 Task: Create new contact,   with mail id: 'Natalie_Doe@metmuseum.org', first name: 'Natalie', Last name: 'Doe', Job Title: Financial Controller, Phone number (408) 555-9012. Change life cycle stage to  'Lead' and lead status to 'New'. Add new company to the associated contact: www.ietl.in
 and type: Reseller. Logged in from softage.3@softage.net
Action: Mouse moved to (73, 68)
Screenshot: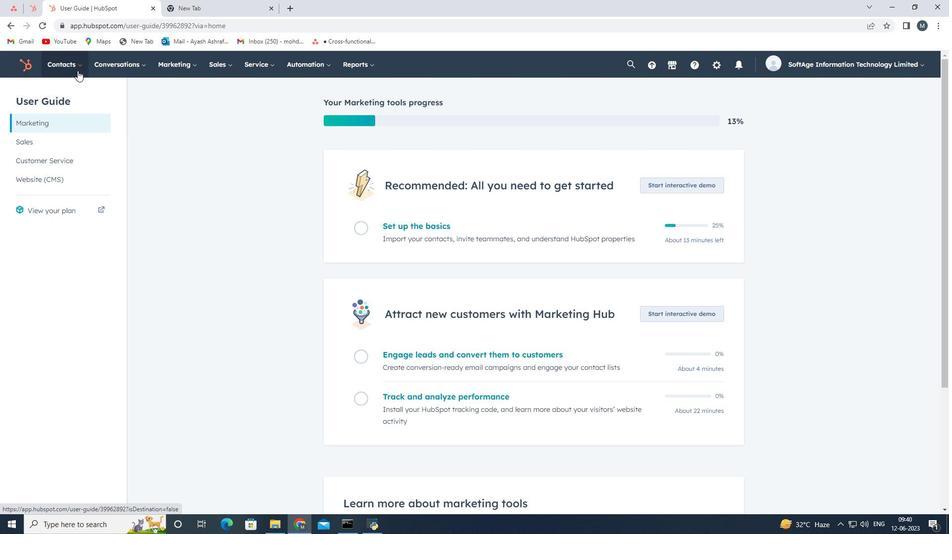 
Action: Mouse pressed left at (73, 68)
Screenshot: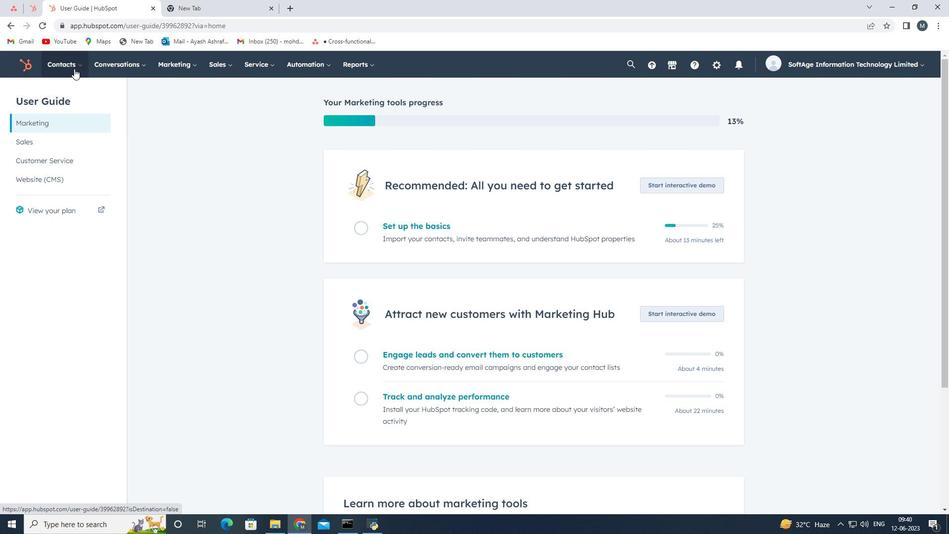 
Action: Mouse moved to (76, 94)
Screenshot: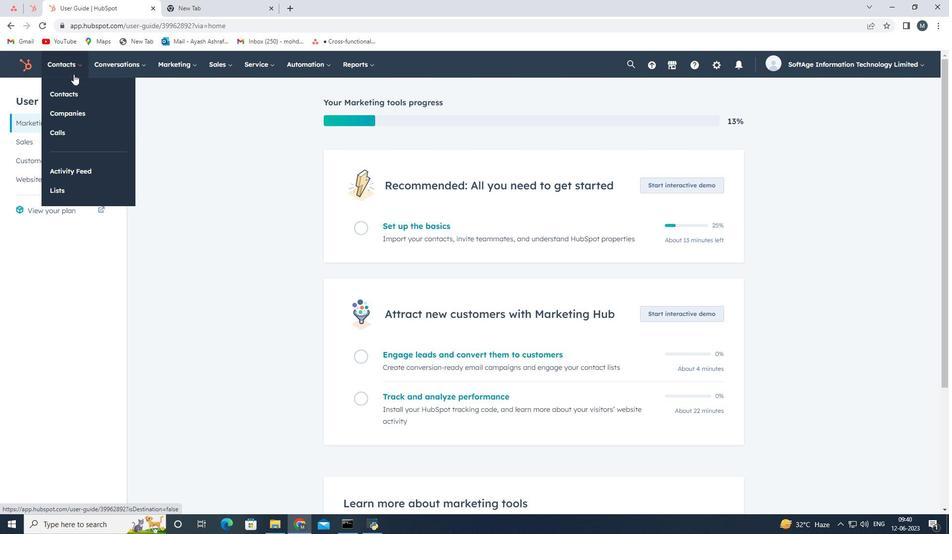 
Action: Mouse pressed left at (76, 94)
Screenshot: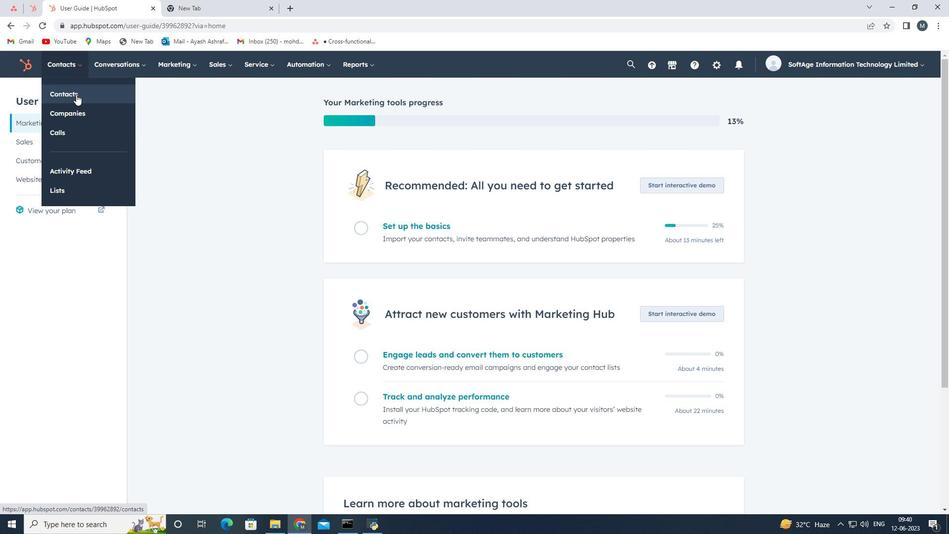 
Action: Mouse moved to (911, 102)
Screenshot: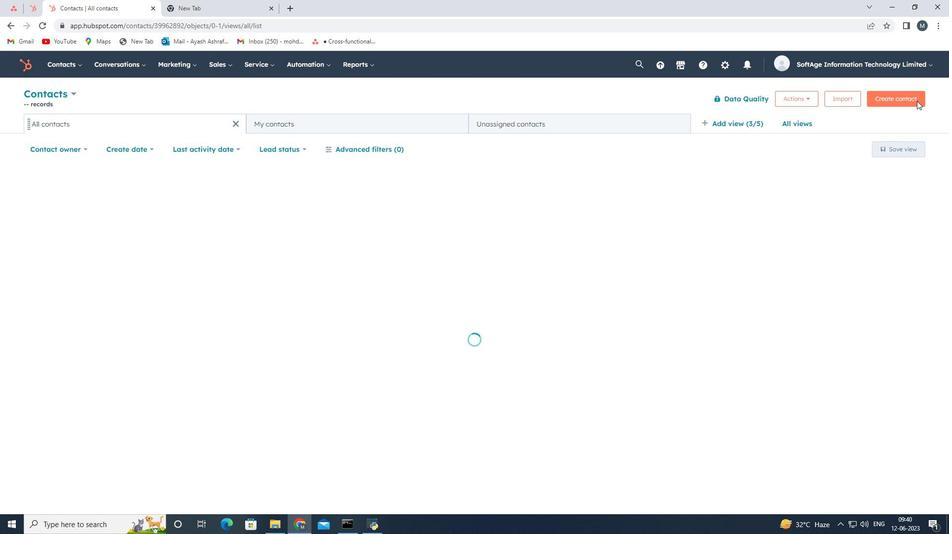 
Action: Mouse pressed left at (911, 102)
Screenshot: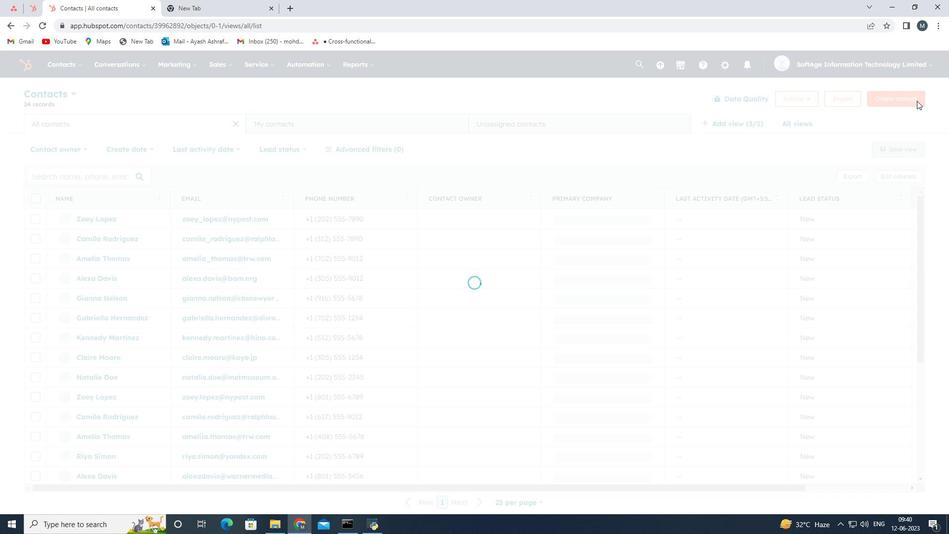 
Action: Mouse moved to (715, 148)
Screenshot: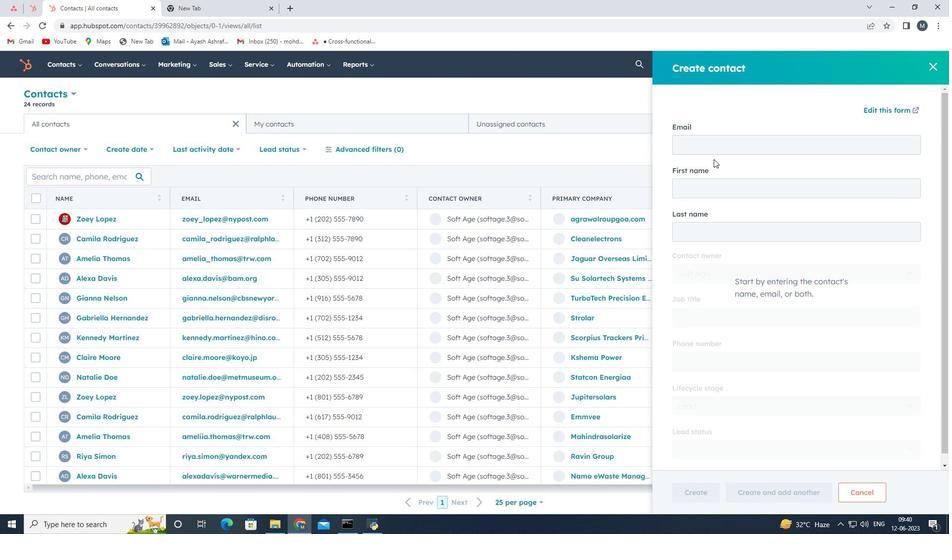 
Action: Mouse pressed left at (715, 148)
Screenshot: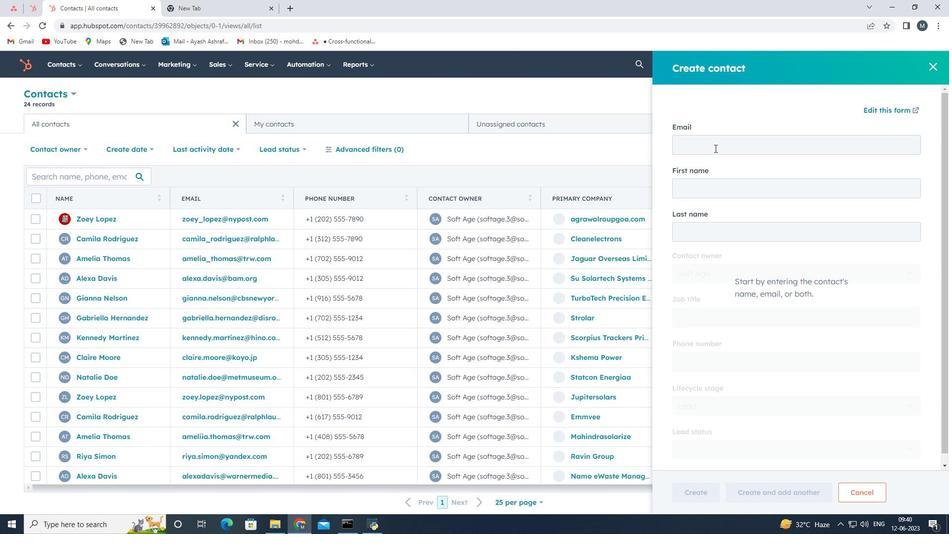 
Action: Key pressed <Key.shift>Natalie<Key.shift><Key.shift><Key.shift><Key.shift><Key.shift><Key.shift><Key.shift>_<Key.shift>Doe<Key.shift>@metmuseum.org
Screenshot: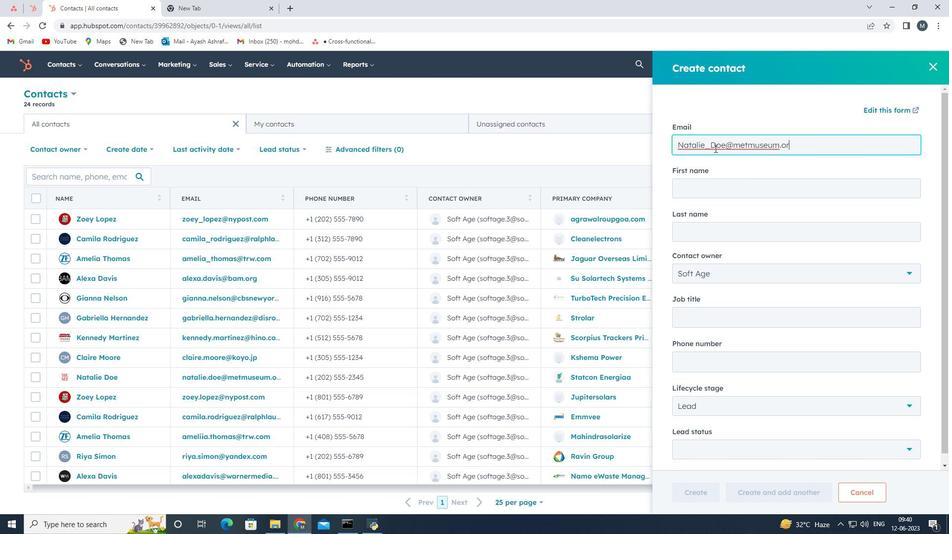 
Action: Mouse moved to (733, 189)
Screenshot: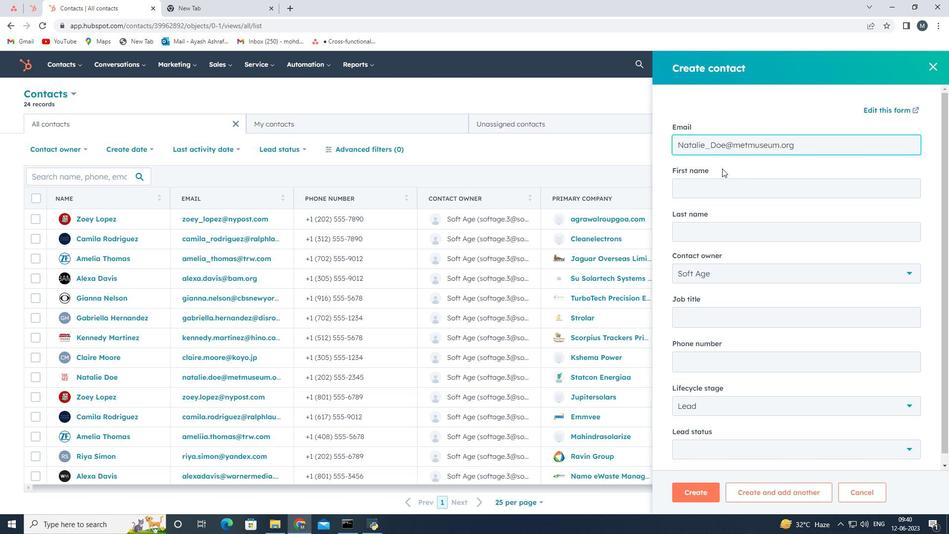 
Action: Mouse pressed left at (733, 189)
Screenshot: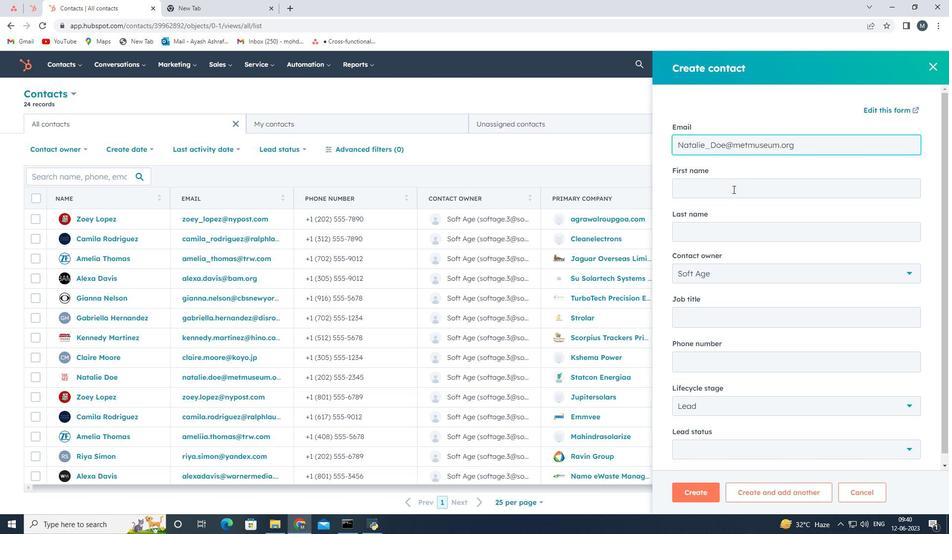 
Action: Key pressed <Key.shift><Key.shift><Key.shift><Key.shift><Key.shift><Key.shift><Key.shift><Key.shift><Key.shift><Key.shift><Key.shift>Natalie
Screenshot: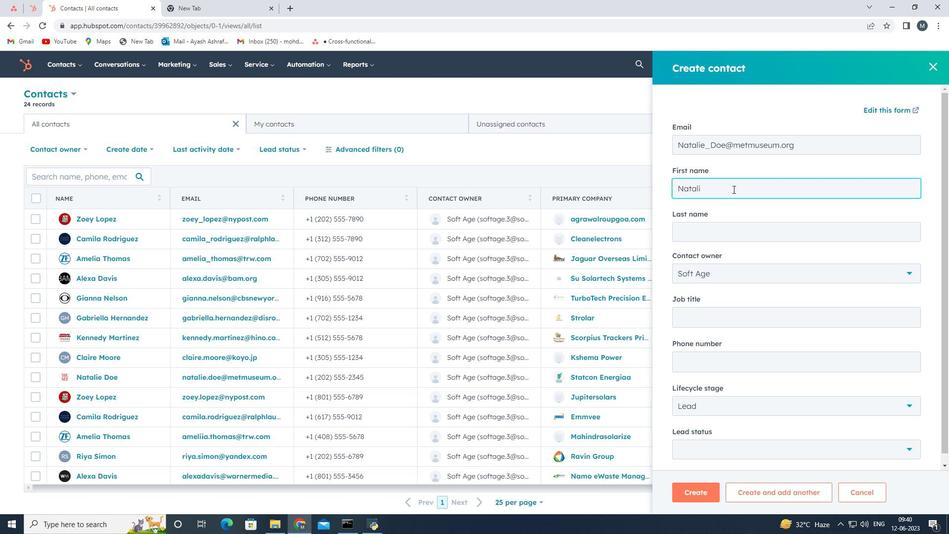 
Action: Mouse moved to (728, 234)
Screenshot: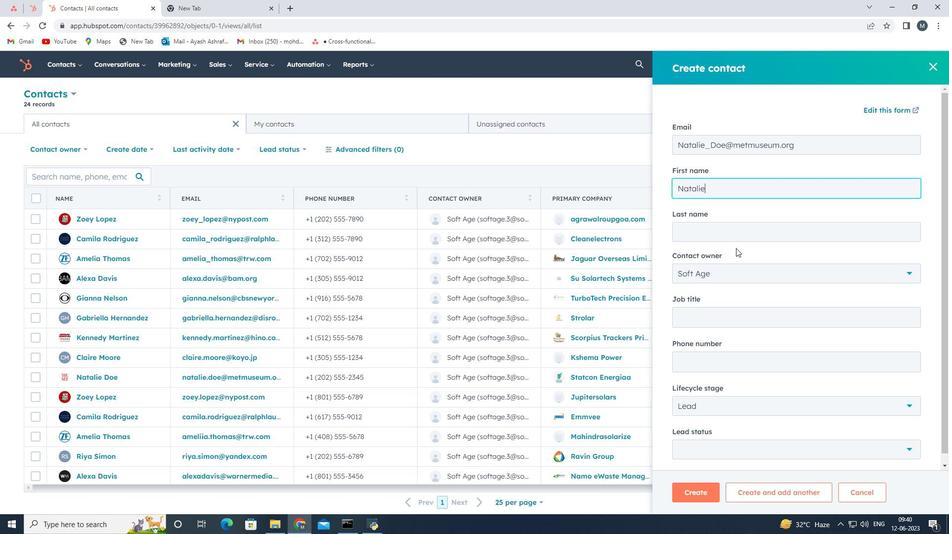 
Action: Mouse pressed left at (728, 234)
Screenshot: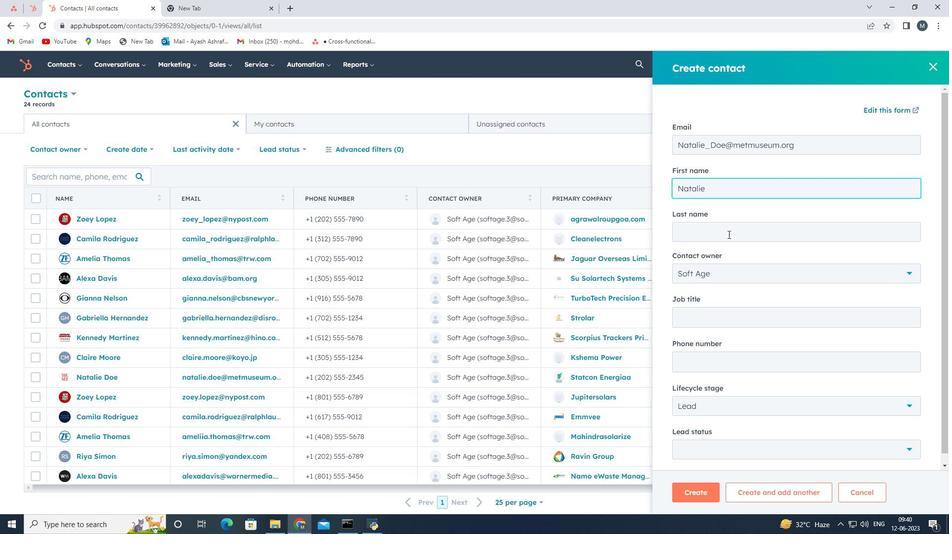 
Action: Key pressed <Key.shift>Doe
Screenshot: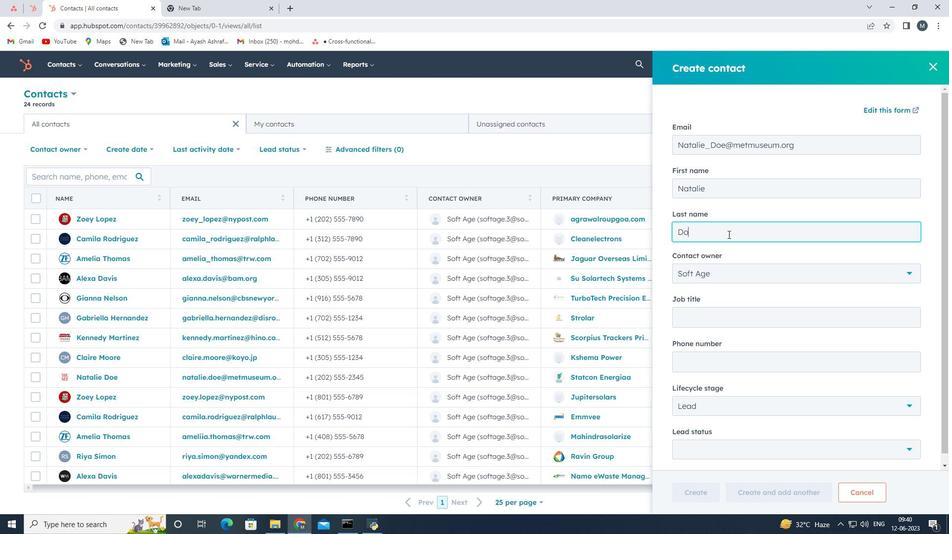 
Action: Mouse scrolled (728, 233) with delta (0, 0)
Screenshot: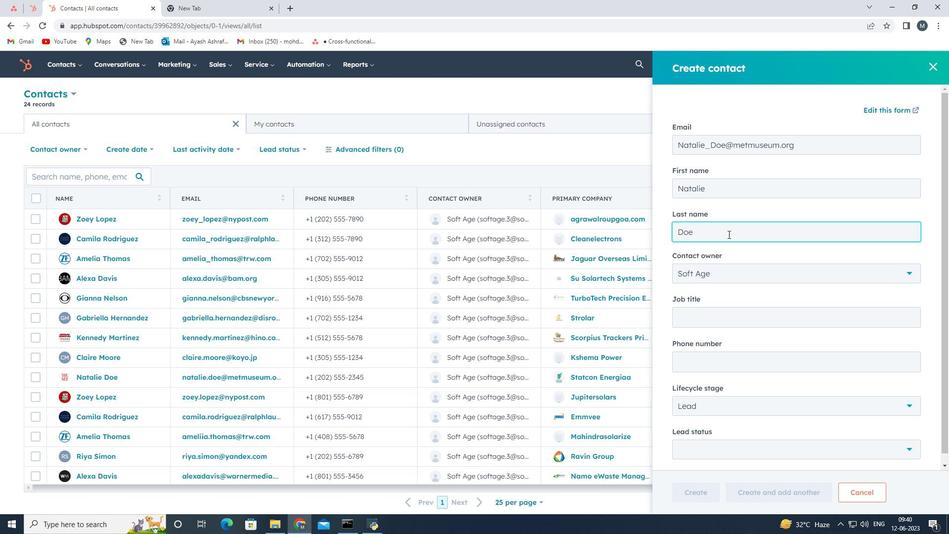 
Action: Mouse moved to (715, 307)
Screenshot: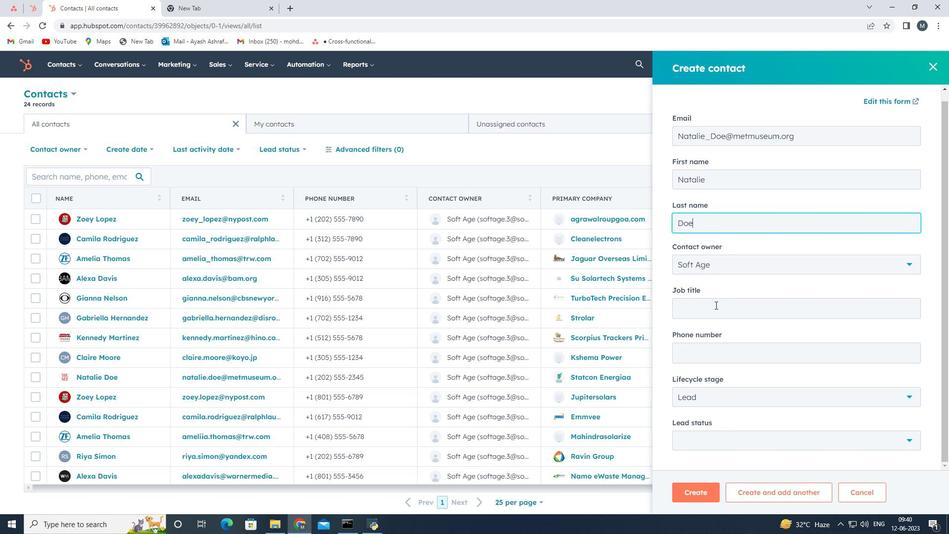 
Action: Mouse pressed left at (715, 307)
Screenshot: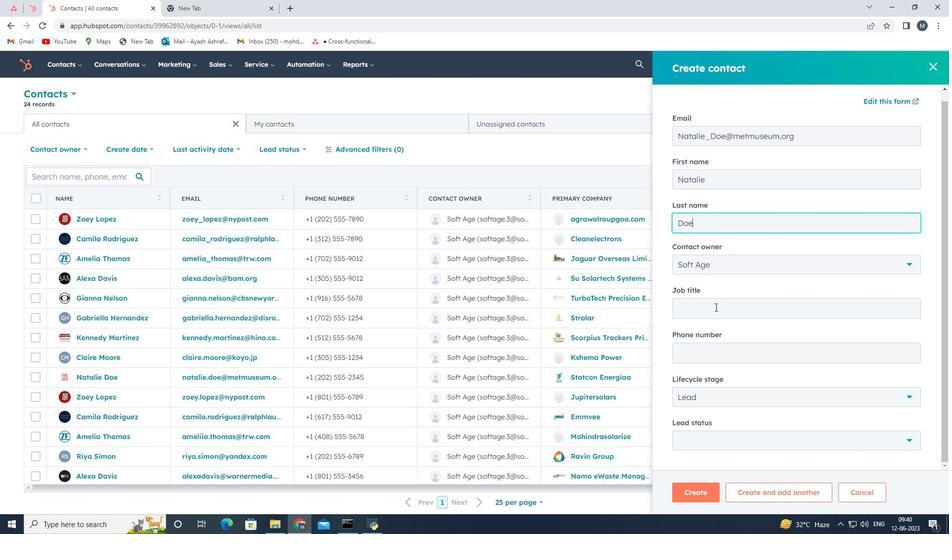 
Action: Key pressed <Key.shift>Financial<Key.space><Key.shift>Controll
Screenshot: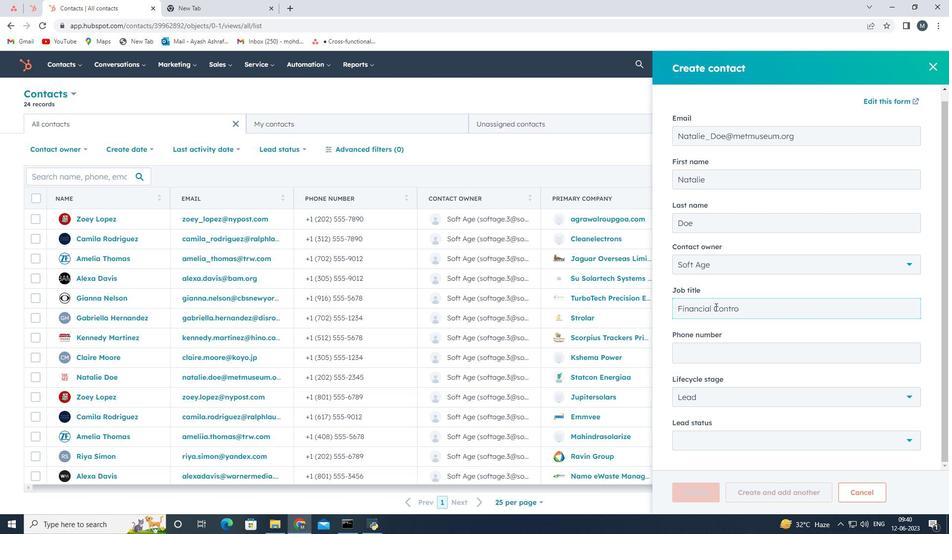 
Action: Mouse moved to (715, 307)
Screenshot: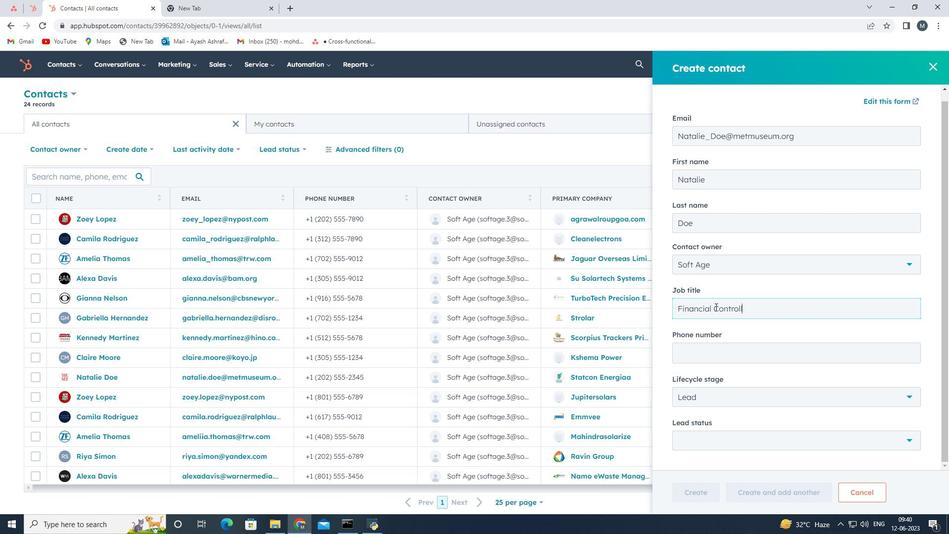 
Action: Key pressed er
Screenshot: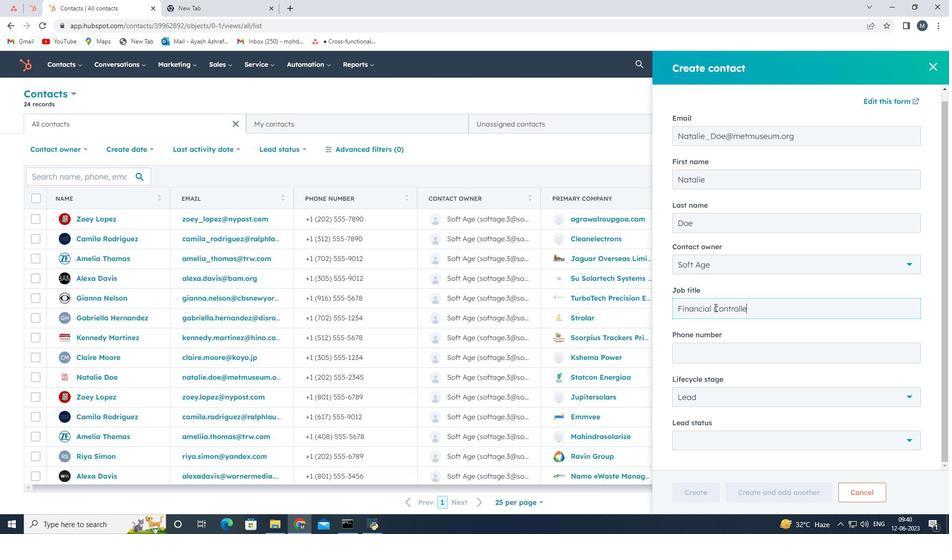 
Action: Mouse moved to (709, 318)
Screenshot: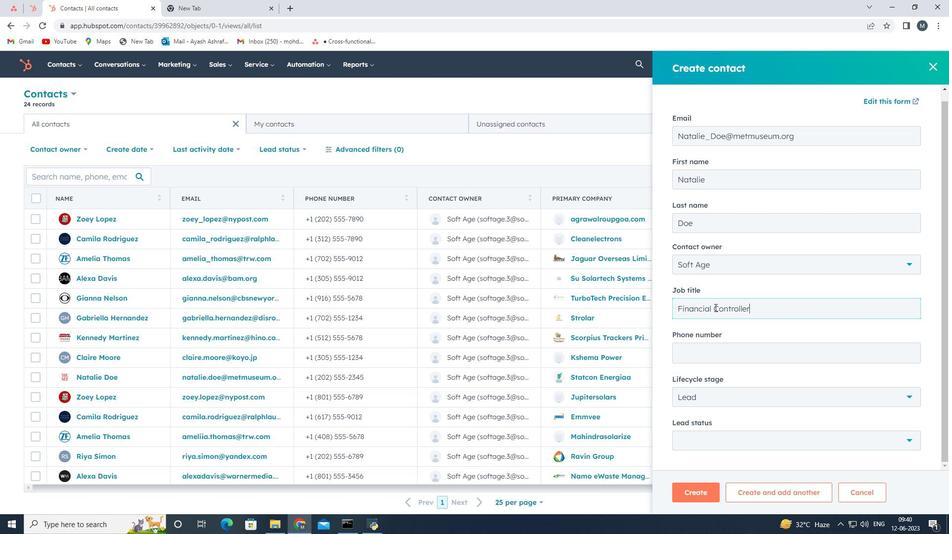 
Action: Mouse scrolled (709, 317) with delta (0, 0)
Screenshot: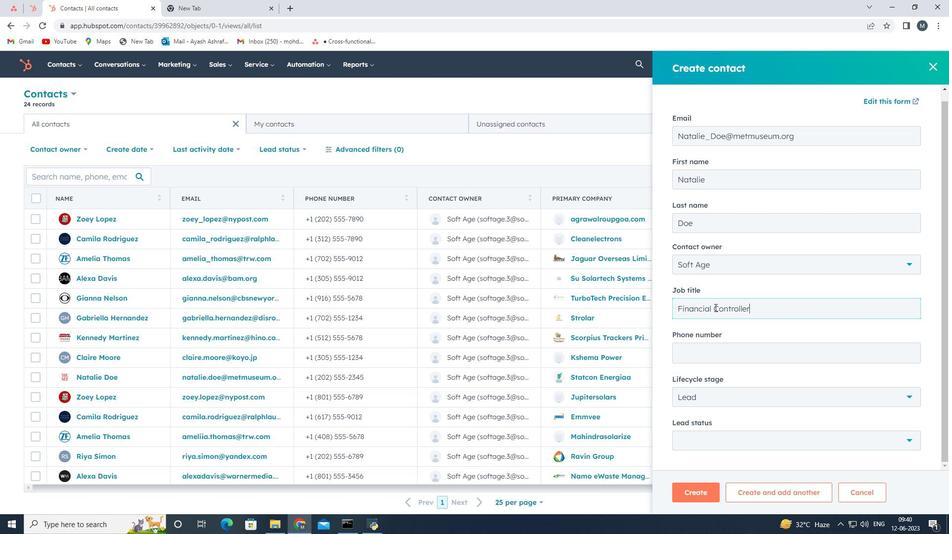 
Action: Mouse moved to (701, 350)
Screenshot: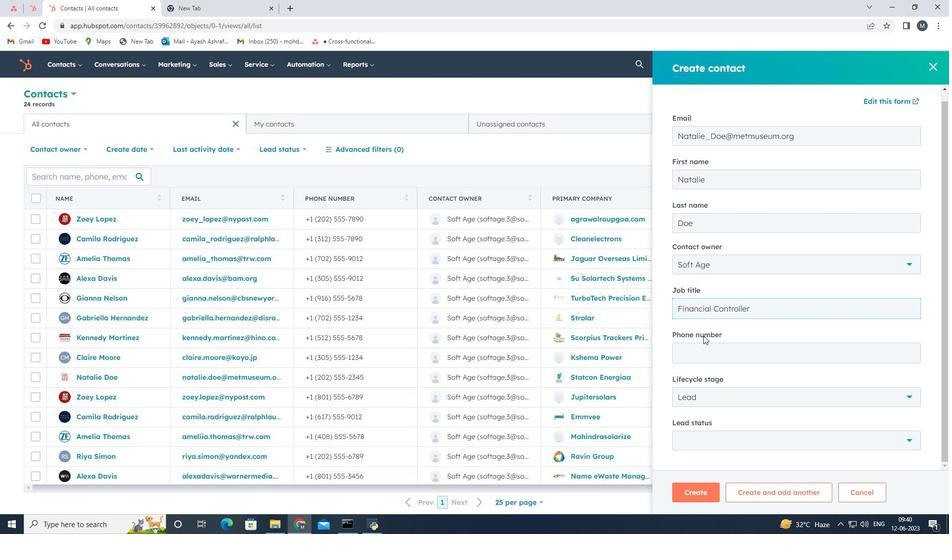
Action: Mouse pressed left at (701, 350)
Screenshot: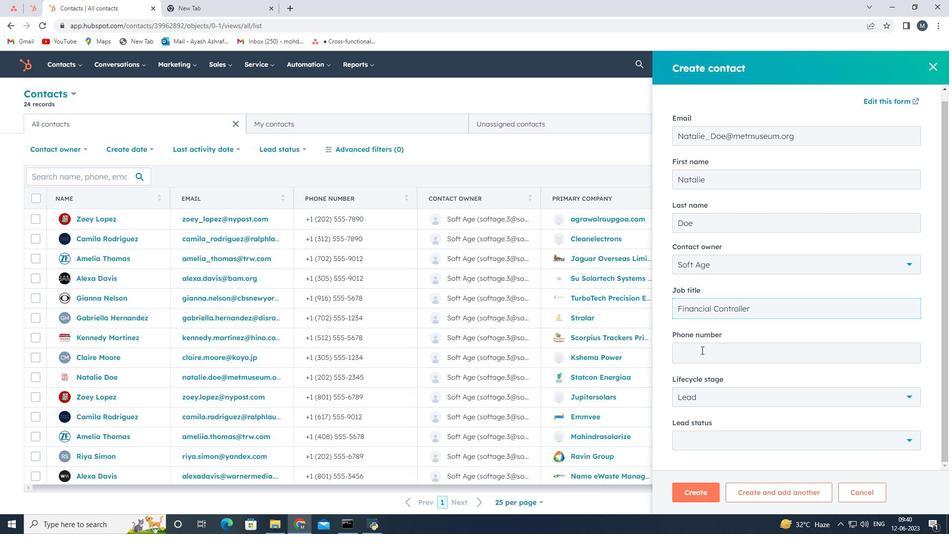 
Action: Key pressed 7<Key.backspace>4085559012
Screenshot: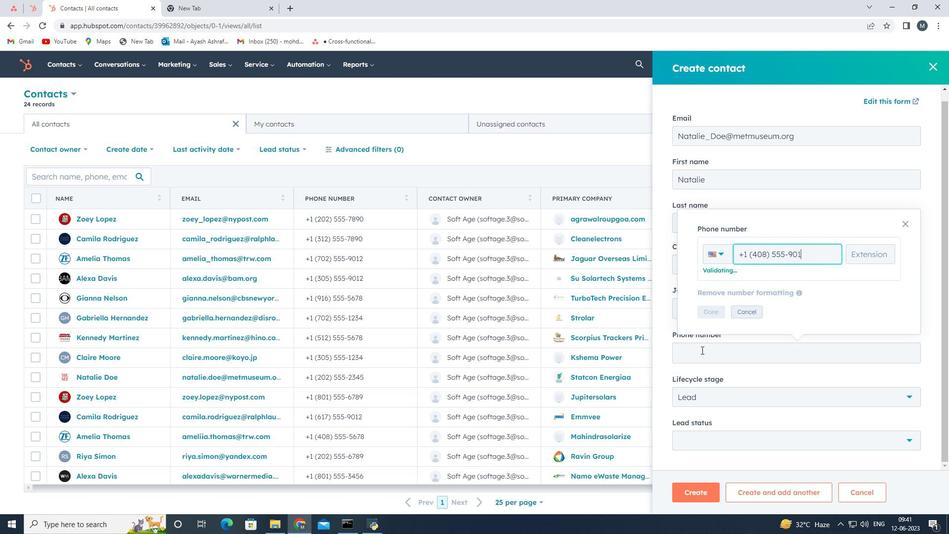 
Action: Mouse moved to (707, 313)
Screenshot: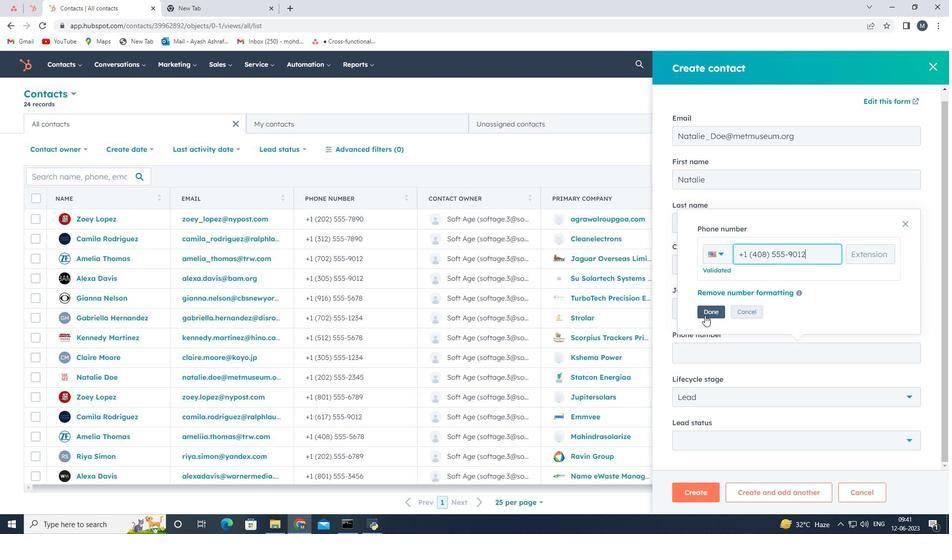 
Action: Mouse pressed left at (707, 313)
Screenshot: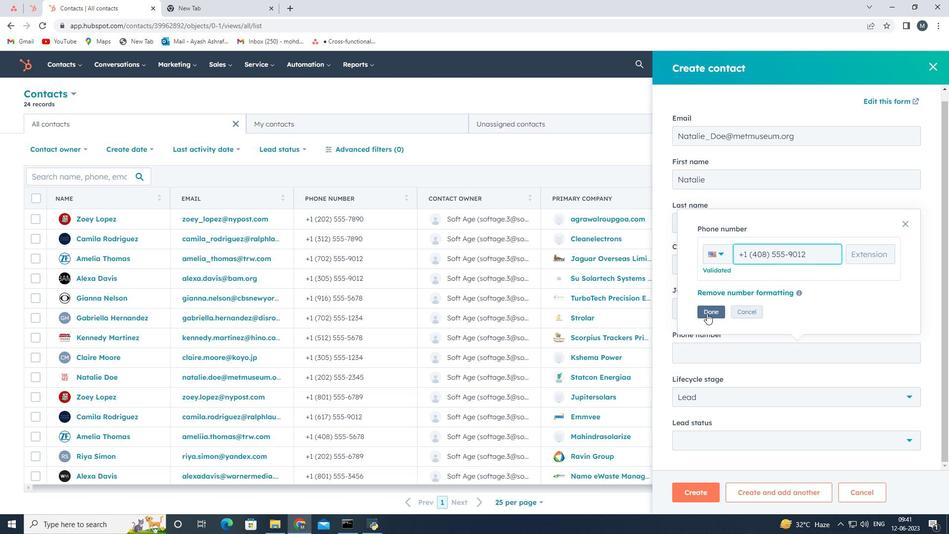 
Action: Mouse moved to (734, 396)
Screenshot: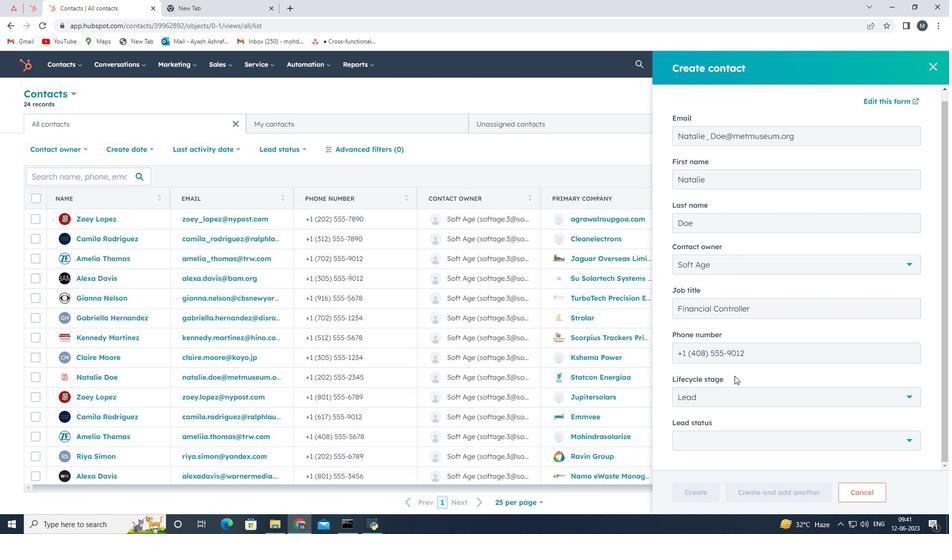 
Action: Mouse scrolled (734, 393) with delta (0, 0)
Screenshot: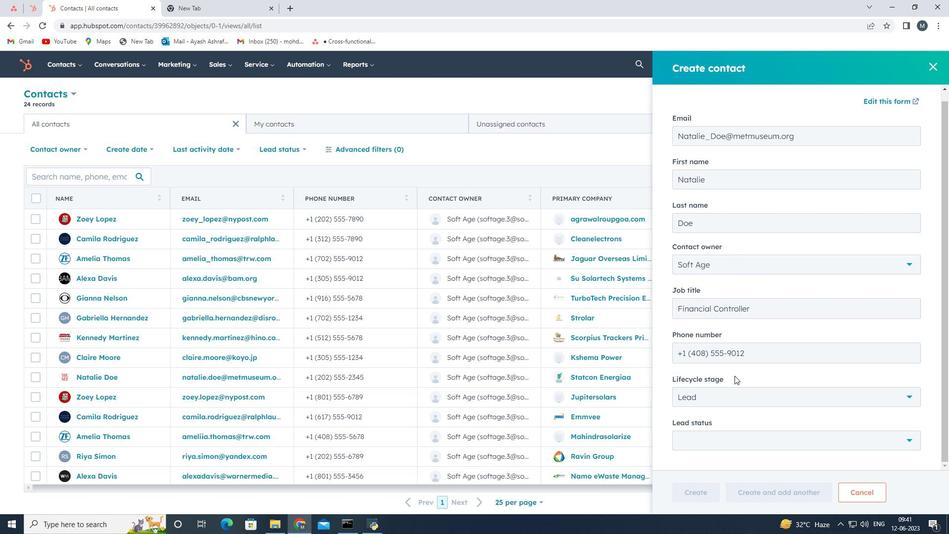
Action: Mouse moved to (734, 396)
Screenshot: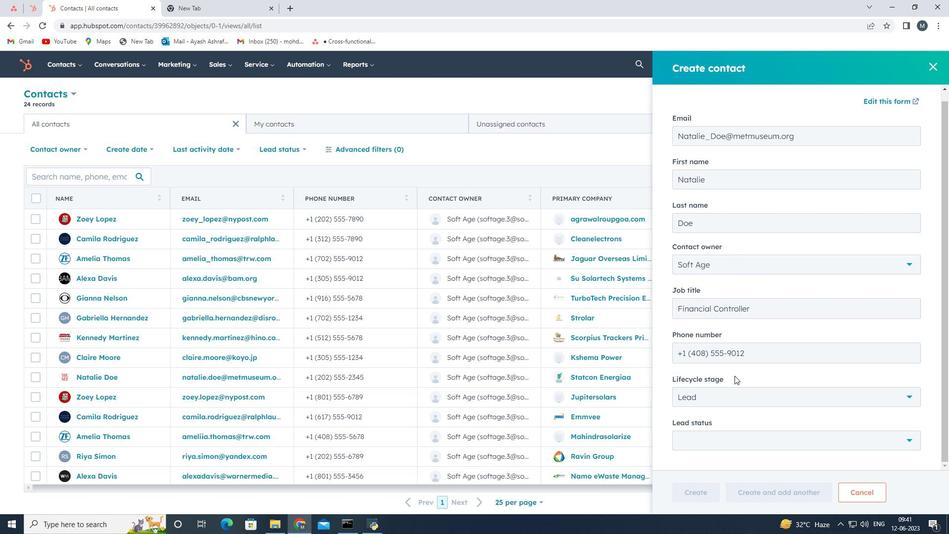 
Action: Mouse scrolled (734, 396) with delta (0, 0)
Screenshot: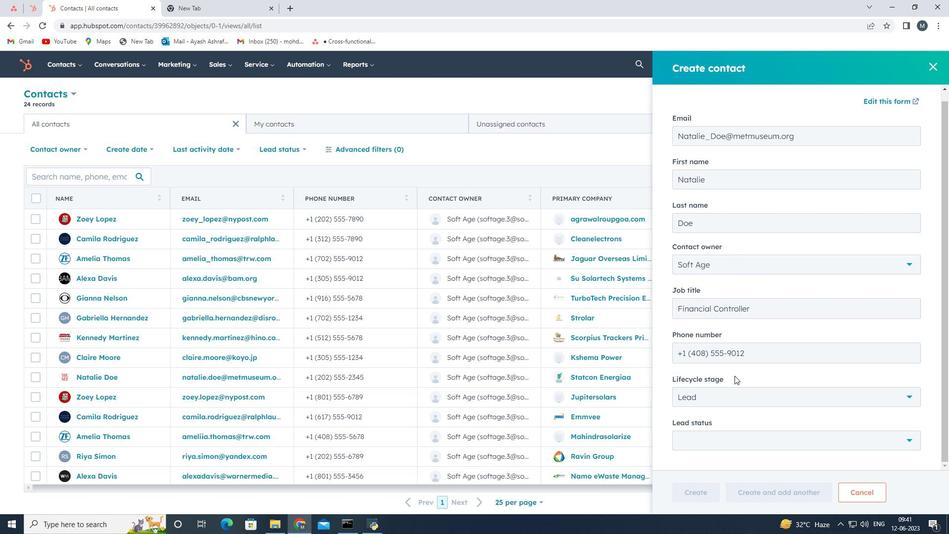 
Action: Mouse moved to (727, 398)
Screenshot: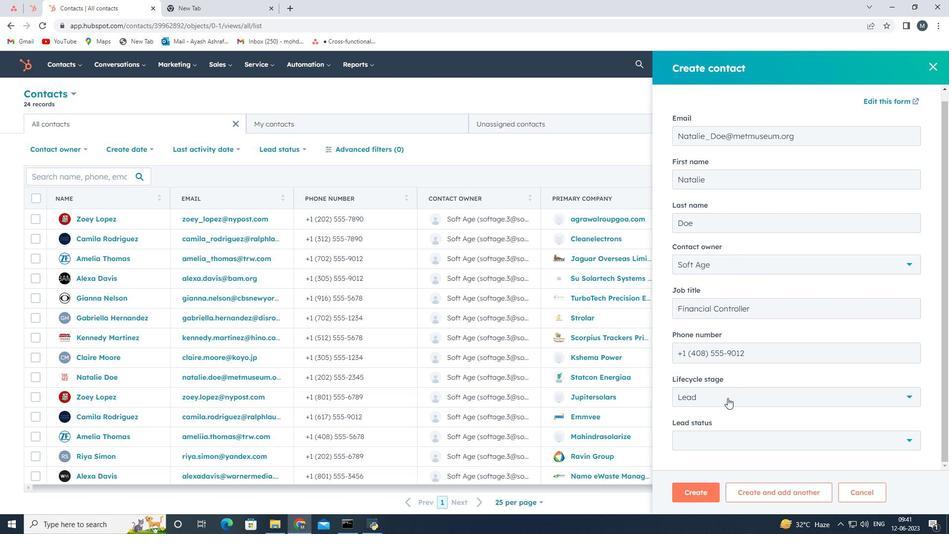 
Action: Mouse pressed left at (727, 398)
Screenshot: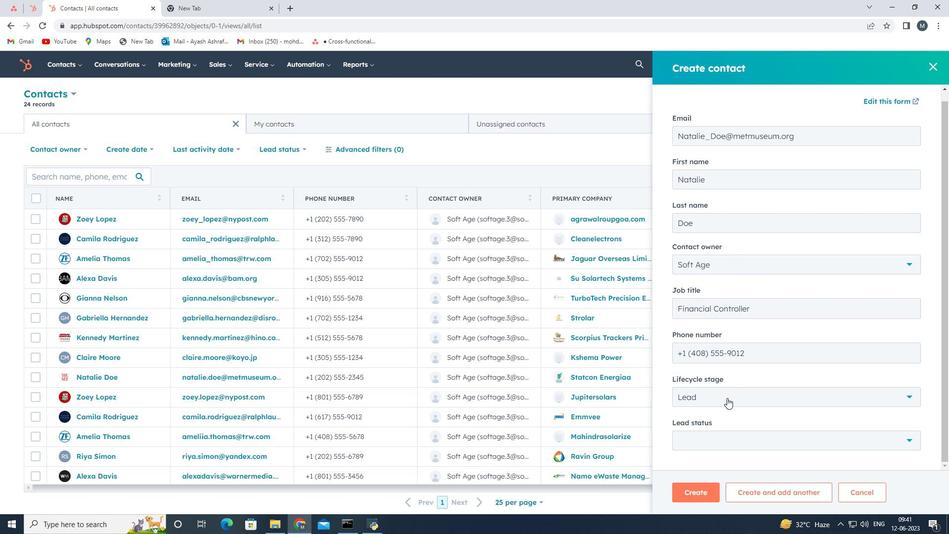 
Action: Mouse moved to (697, 305)
Screenshot: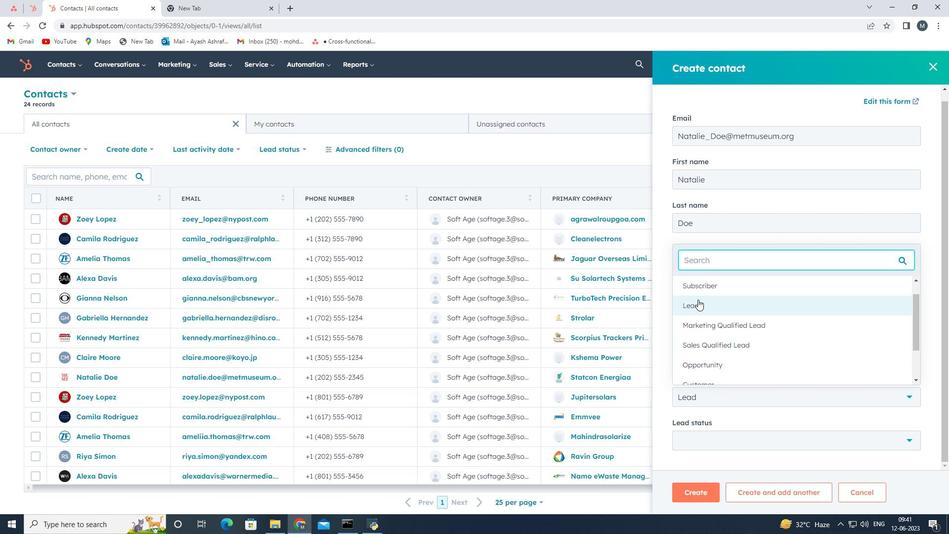 
Action: Mouse pressed left at (697, 305)
Screenshot: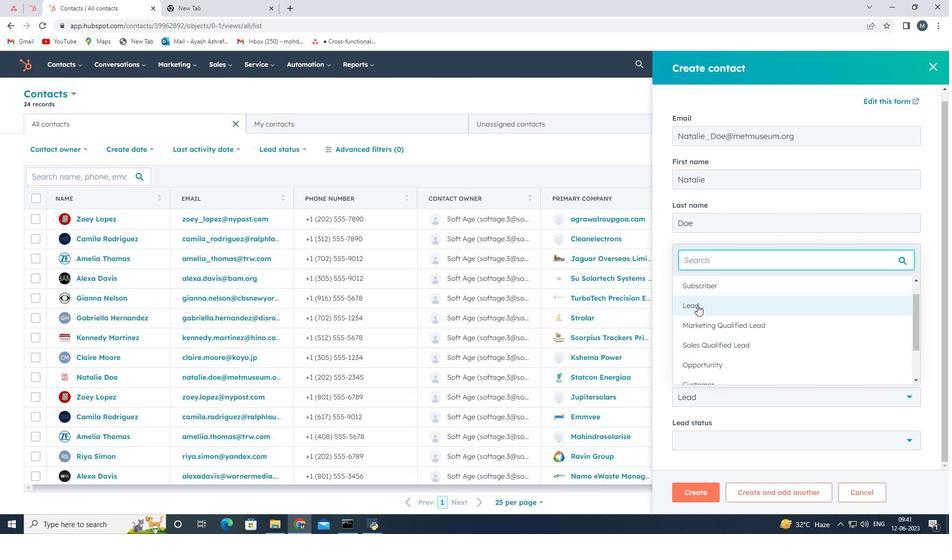 
Action: Mouse moved to (726, 440)
Screenshot: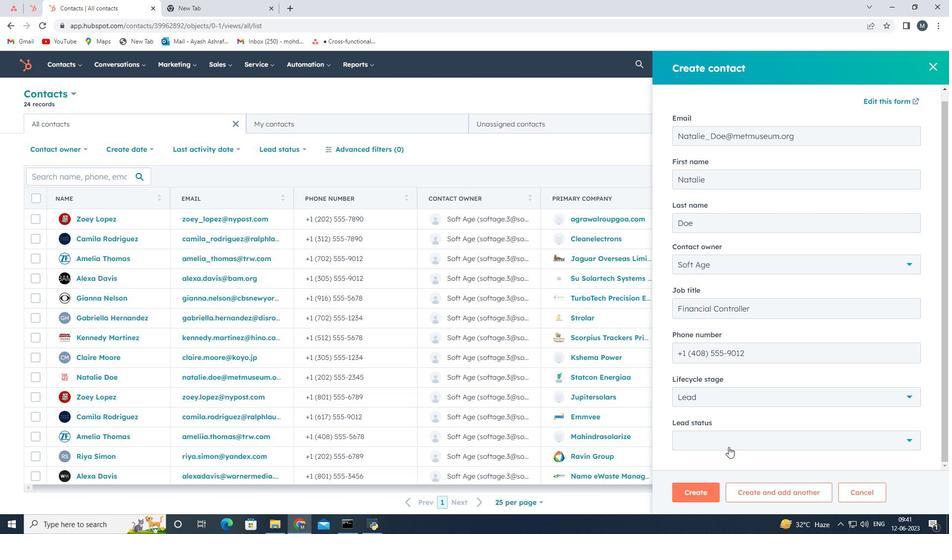 
Action: Mouse pressed left at (726, 440)
Screenshot: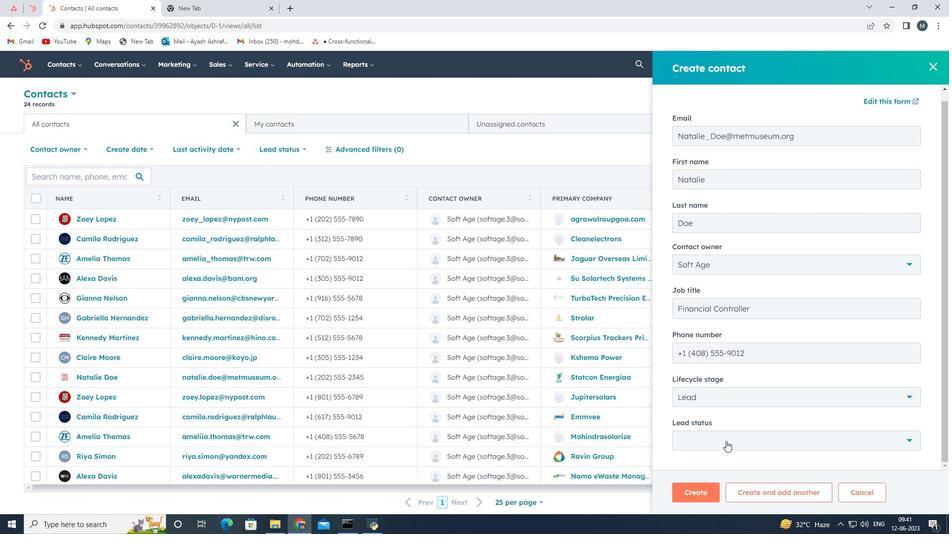 
Action: Mouse moved to (703, 350)
Screenshot: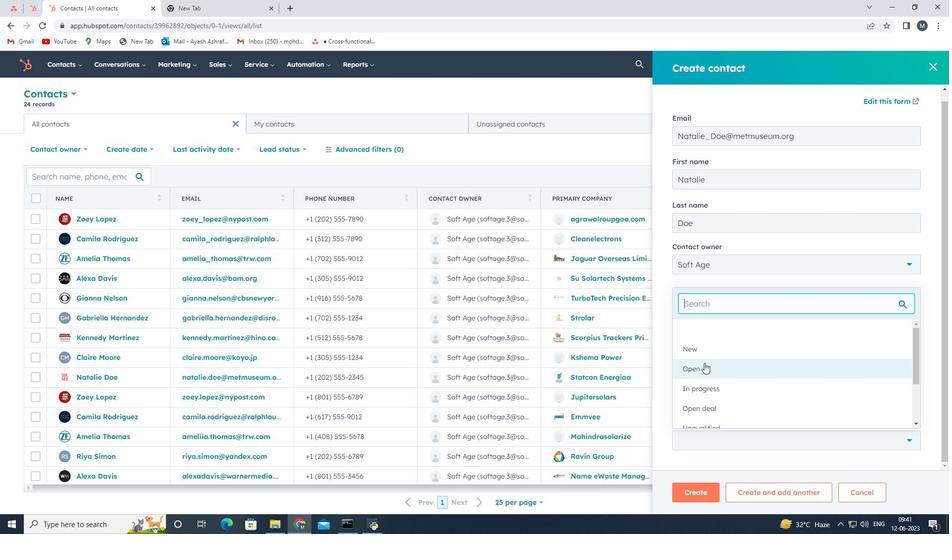 
Action: Mouse pressed left at (703, 350)
Screenshot: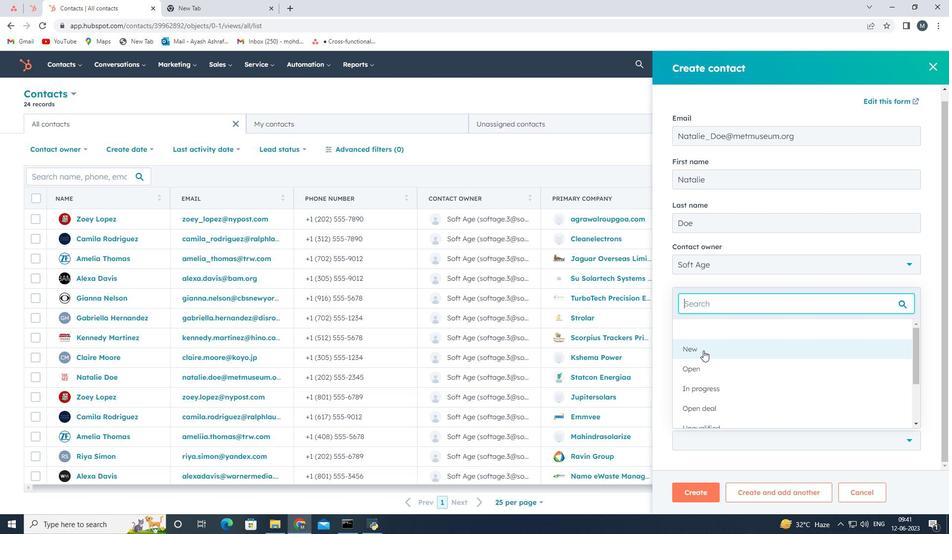 
Action: Mouse moved to (701, 496)
Screenshot: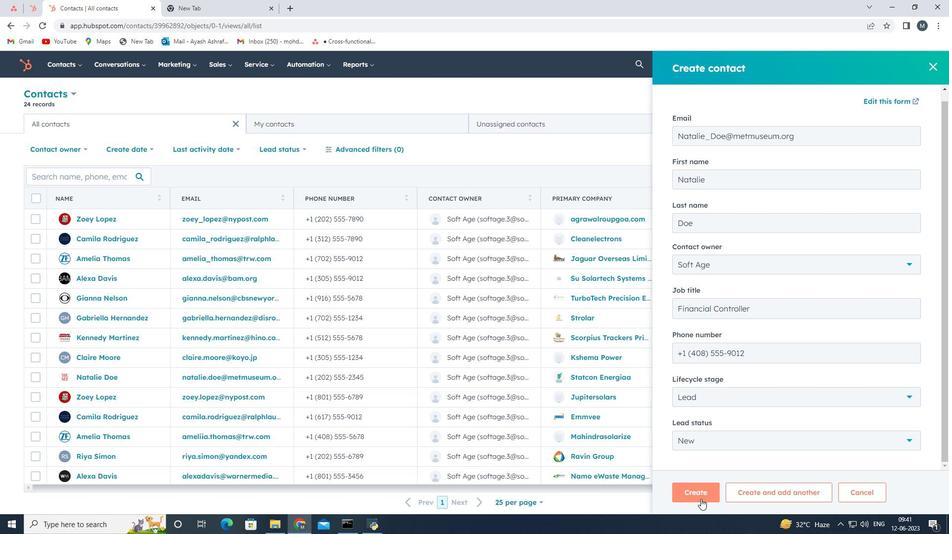 
Action: Mouse pressed left at (701, 496)
Screenshot: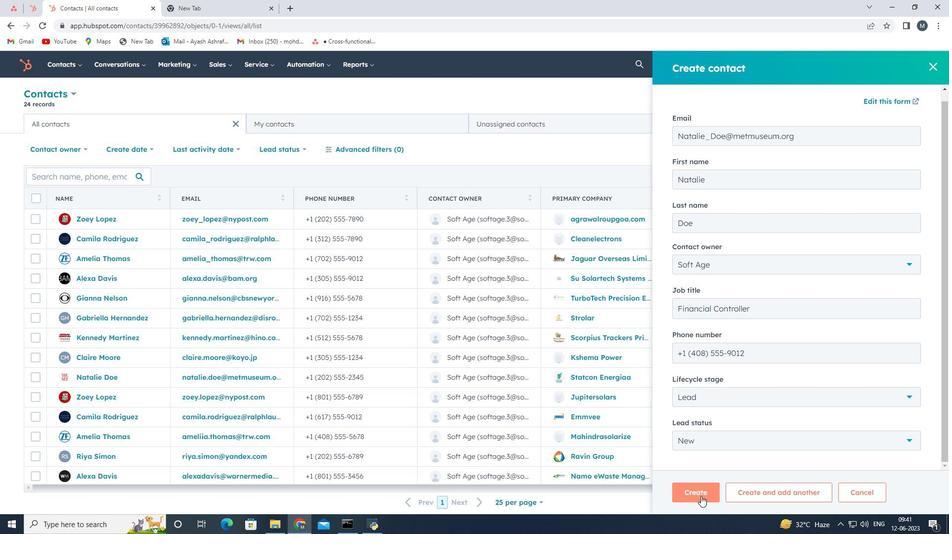 
Action: Mouse moved to (662, 334)
Screenshot: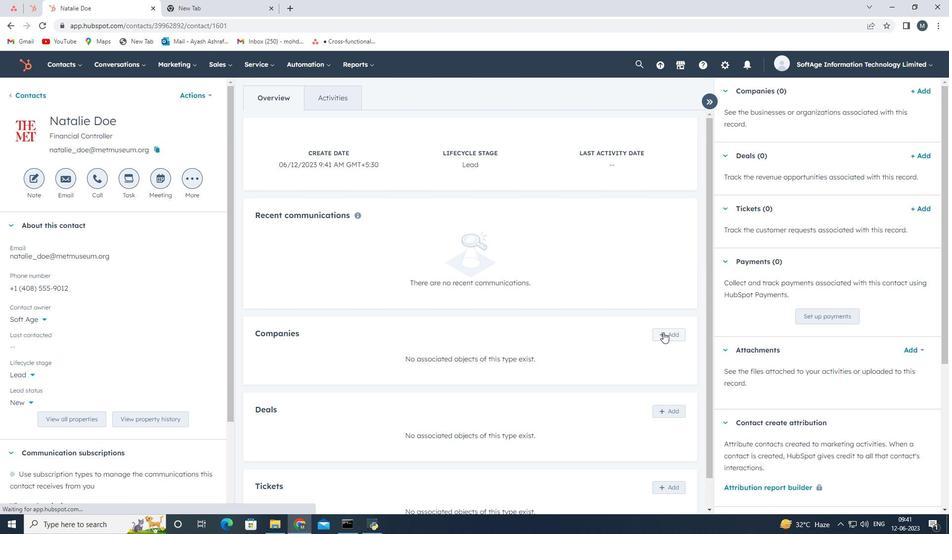 
Action: Mouse pressed left at (662, 334)
Screenshot: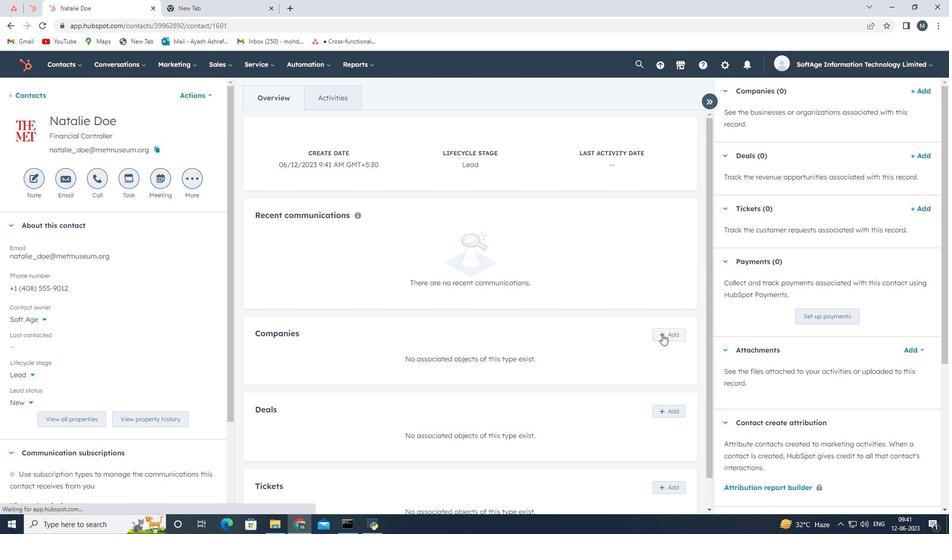 
Action: Mouse moved to (740, 121)
Screenshot: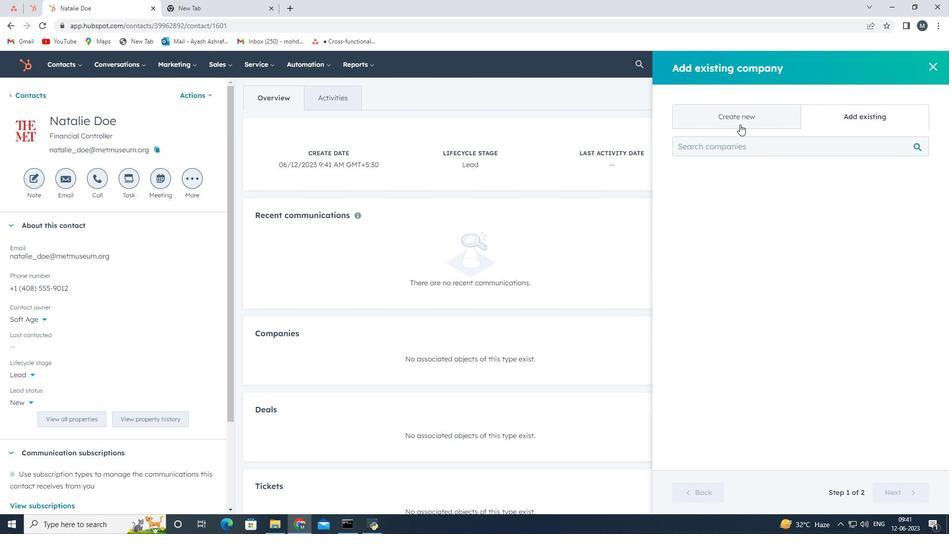 
Action: Mouse pressed left at (740, 121)
Screenshot: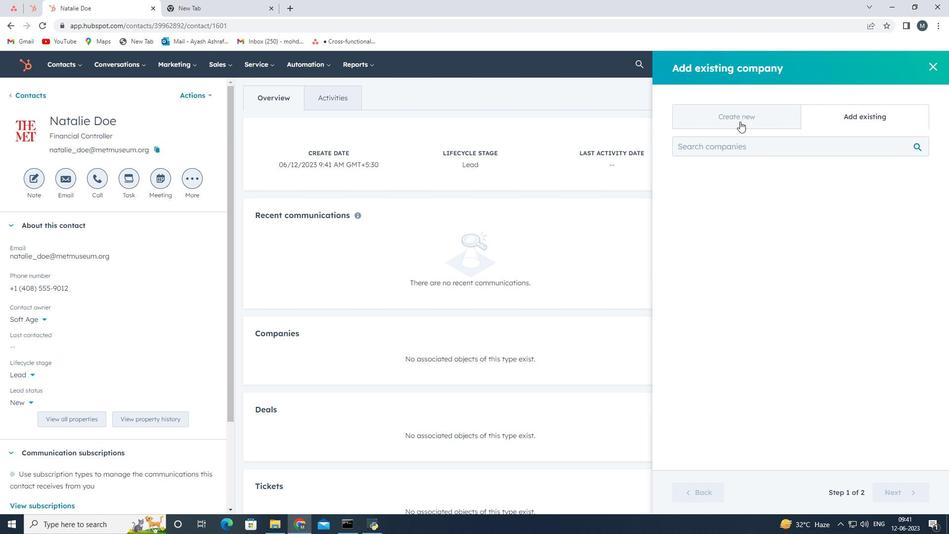 
Action: Mouse moved to (729, 175)
Screenshot: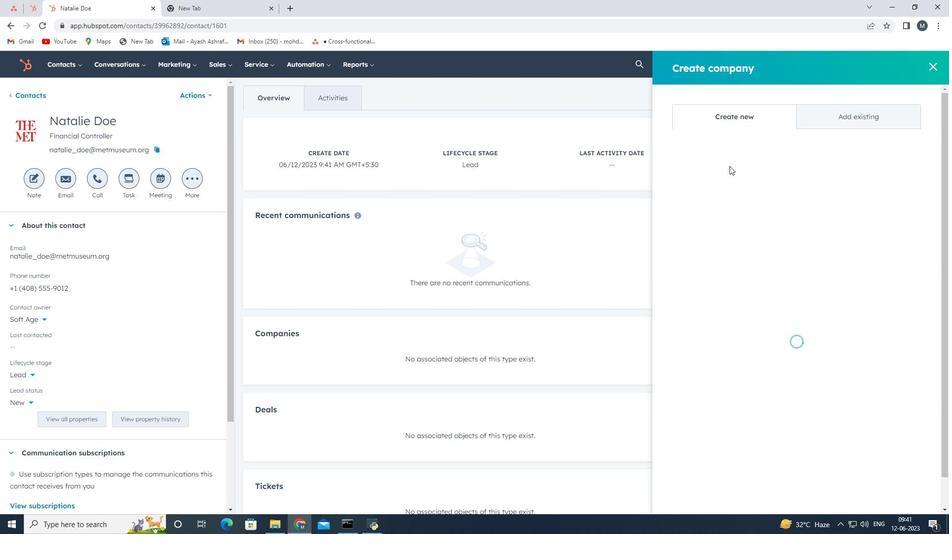 
Action: Mouse pressed left at (729, 175)
Screenshot: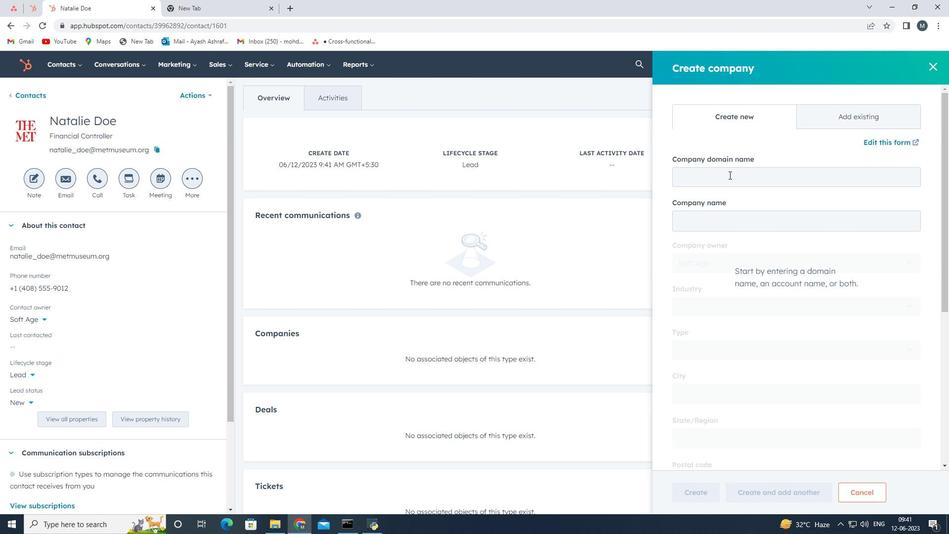 
Action: Key pressed www.iel<Key.backspace>
Screenshot: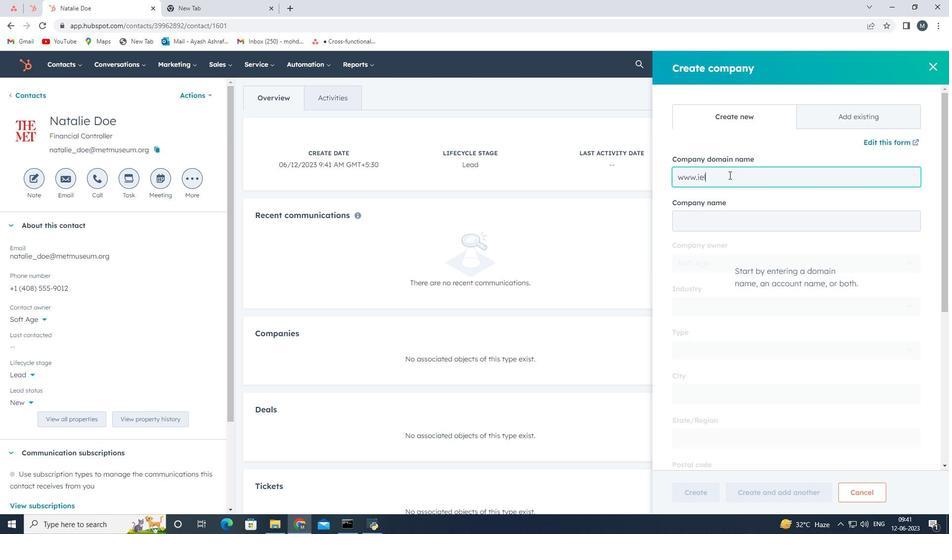 
Action: Mouse moved to (729, 175)
Screenshot: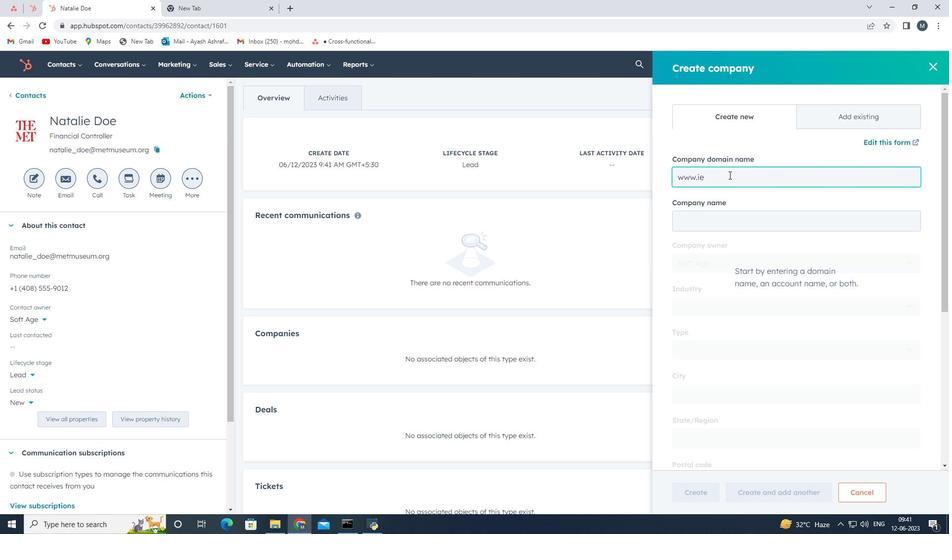 
Action: Key pressed tl.in
Screenshot: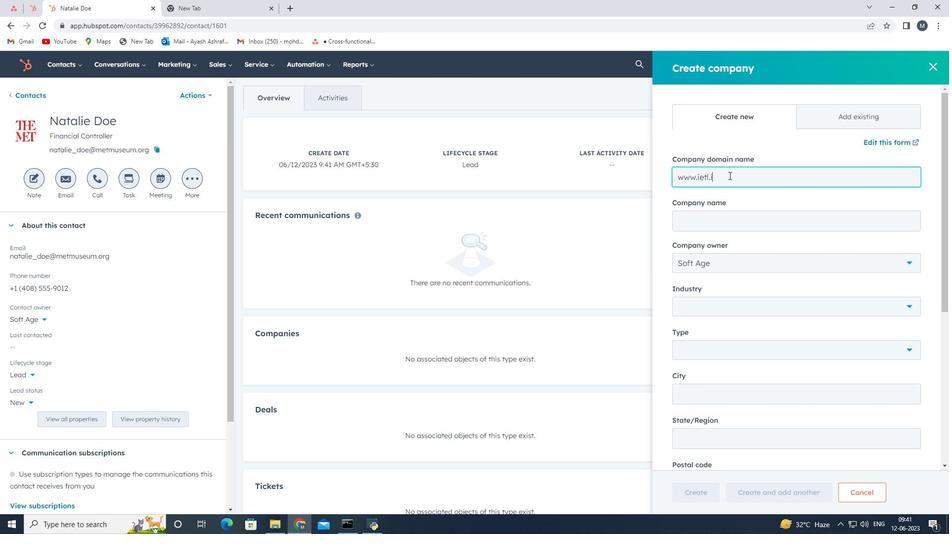 
Action: Mouse moved to (745, 226)
Screenshot: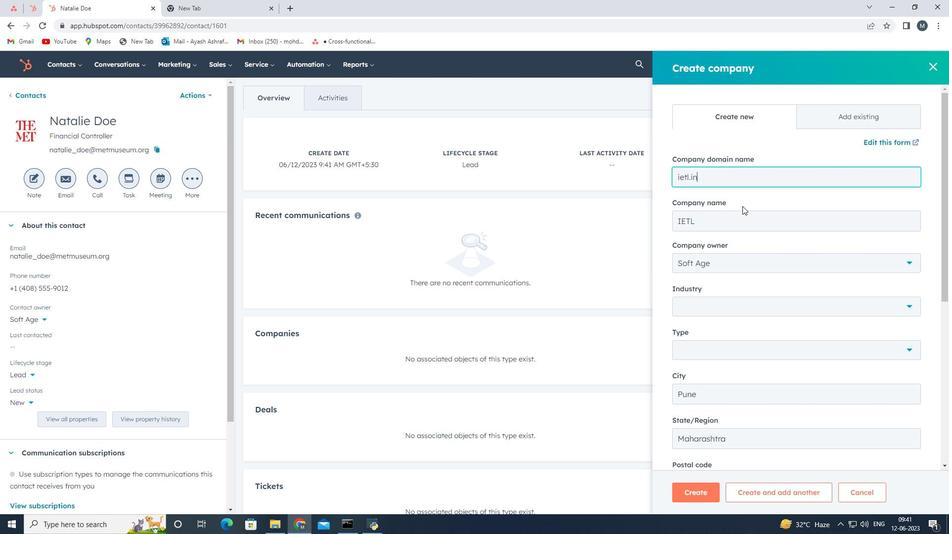 
Action: Mouse scrolled (745, 226) with delta (0, 0)
Screenshot: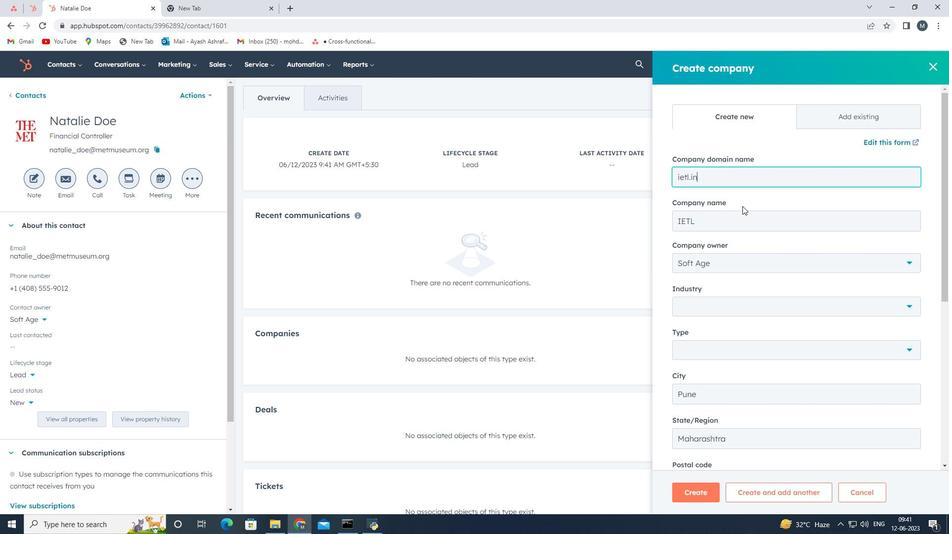
Action: Mouse moved to (746, 237)
Screenshot: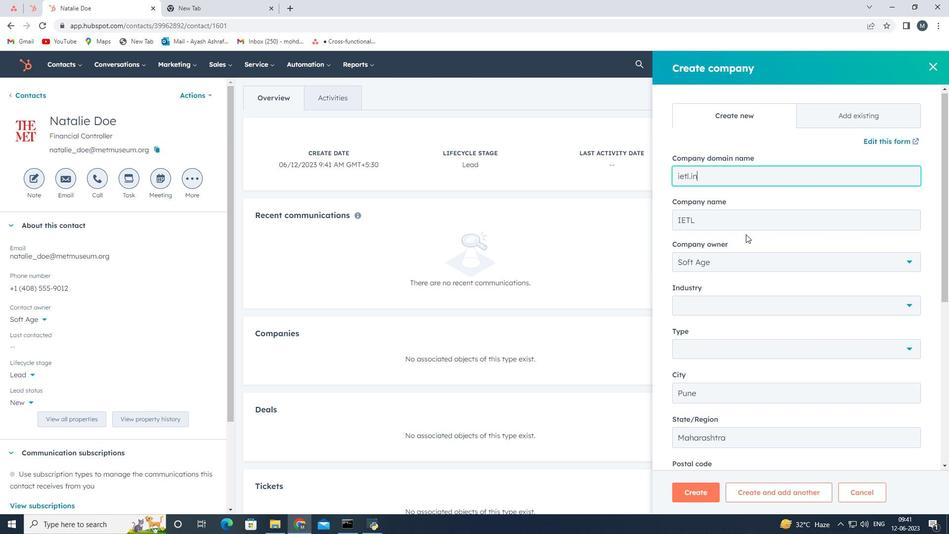 
Action: Mouse scrolled (746, 234) with delta (0, 0)
Screenshot: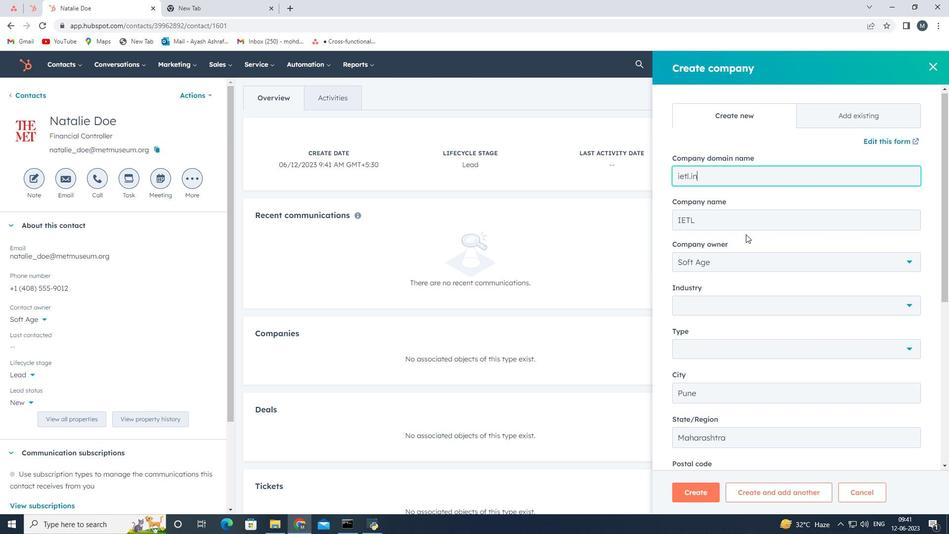 
Action: Mouse moved to (801, 251)
Screenshot: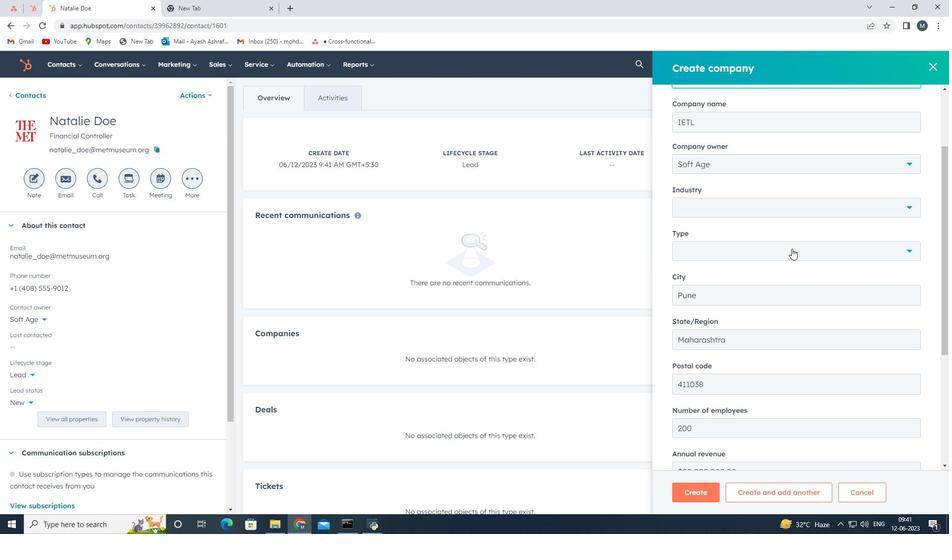 
Action: Mouse pressed left at (801, 251)
Screenshot: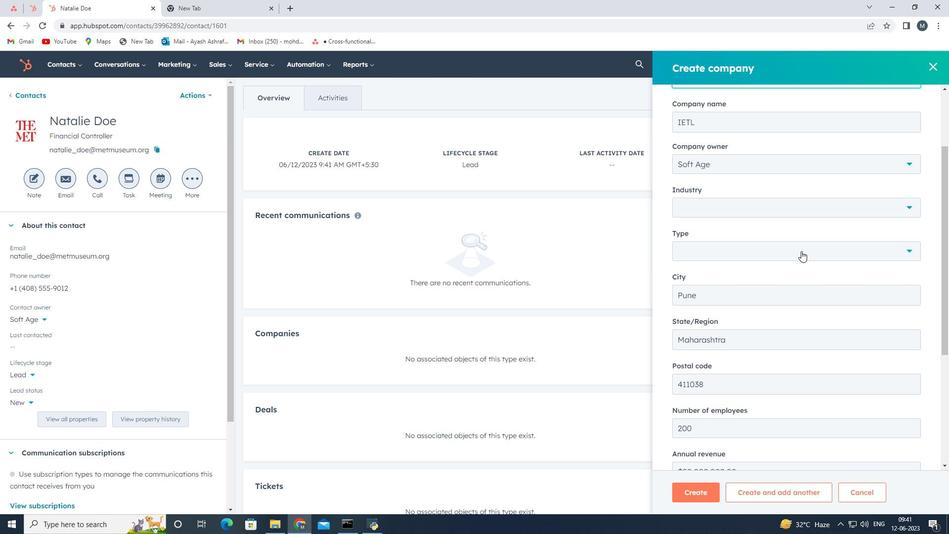 
Action: Mouse moved to (725, 335)
Screenshot: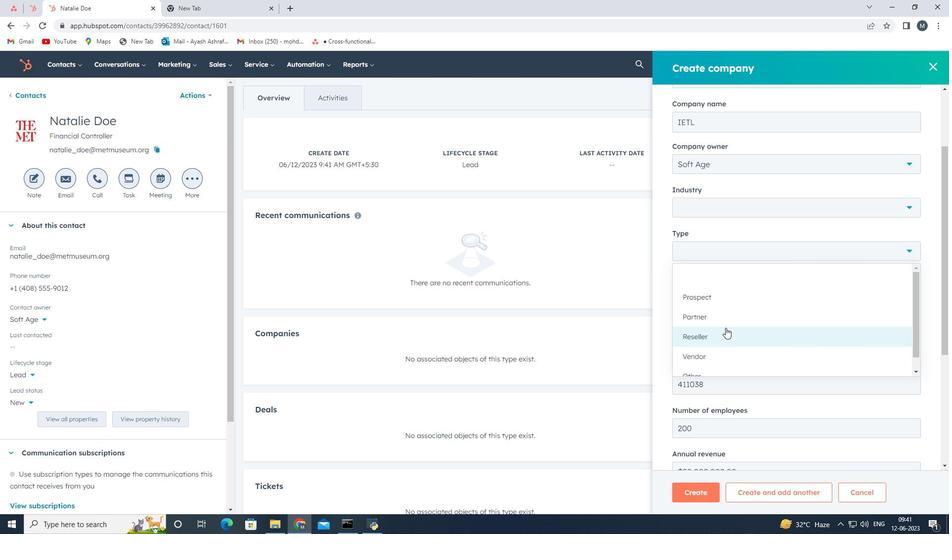 
Action: Mouse pressed left at (725, 335)
Screenshot: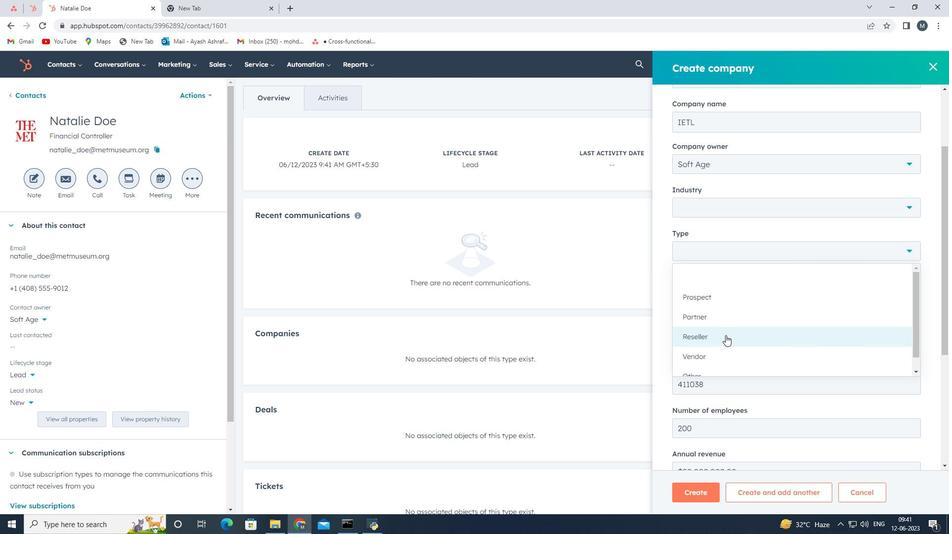 
Action: Mouse moved to (773, 267)
Screenshot: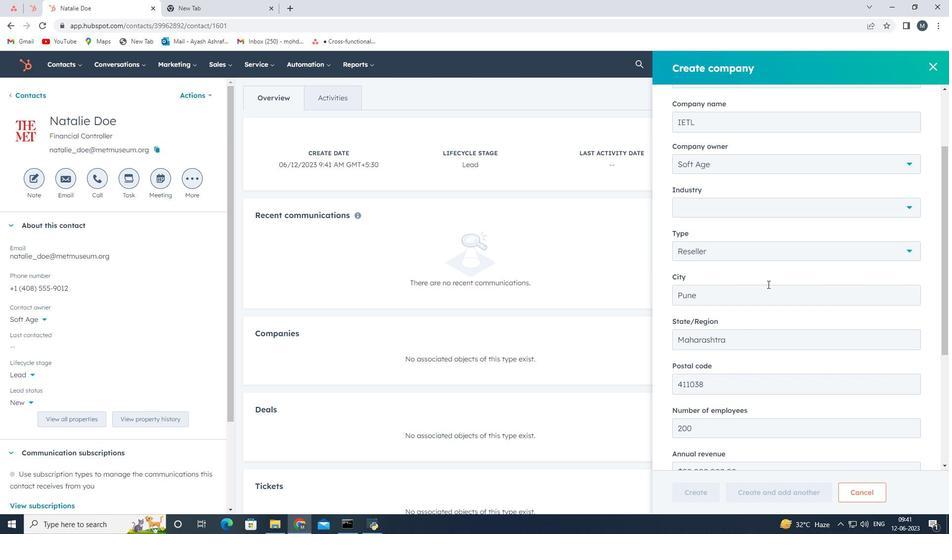 
Action: Mouse scrolled (773, 267) with delta (0, 0)
Screenshot: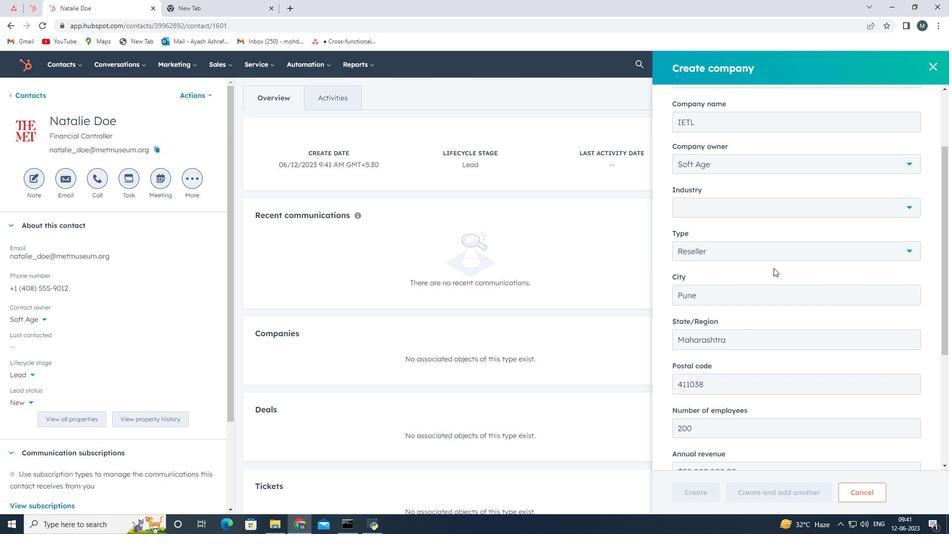 
Action: Mouse scrolled (773, 267) with delta (0, 0)
Screenshot: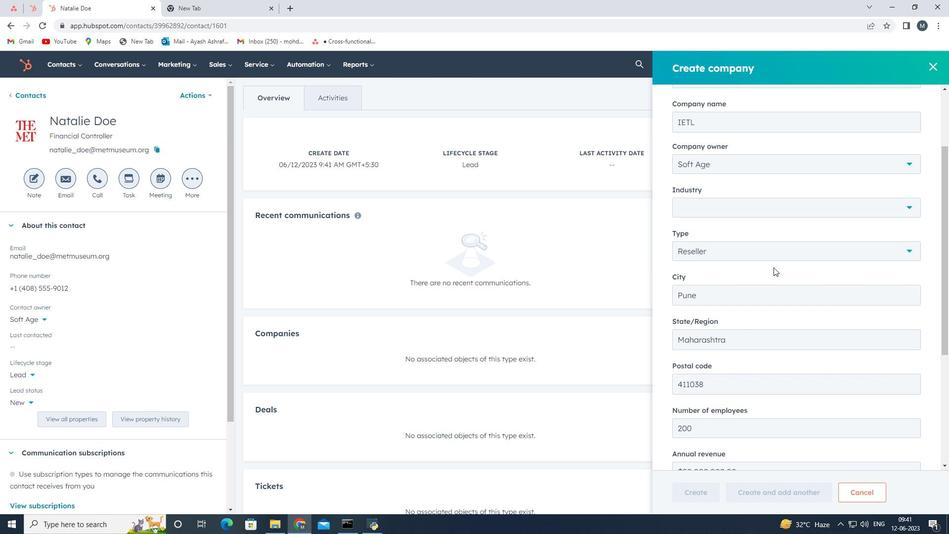 
Action: Mouse scrolled (773, 267) with delta (0, 0)
Screenshot: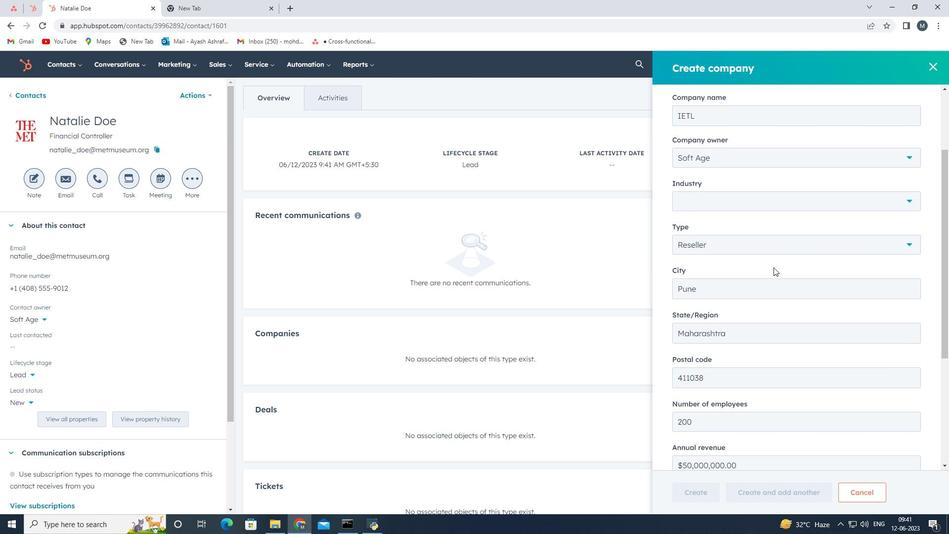 
Action: Mouse scrolled (773, 267) with delta (0, 0)
Screenshot: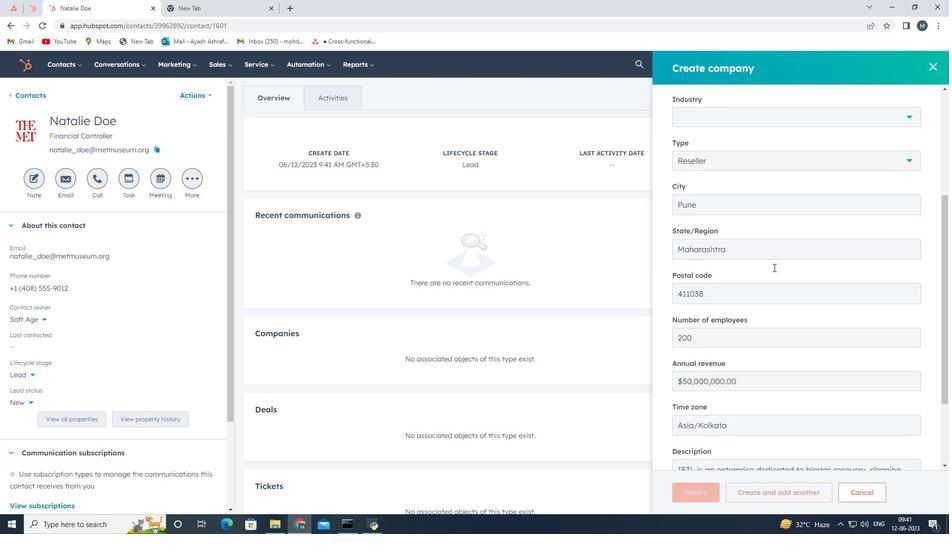 
Action: Mouse scrolled (773, 267) with delta (0, 0)
Screenshot: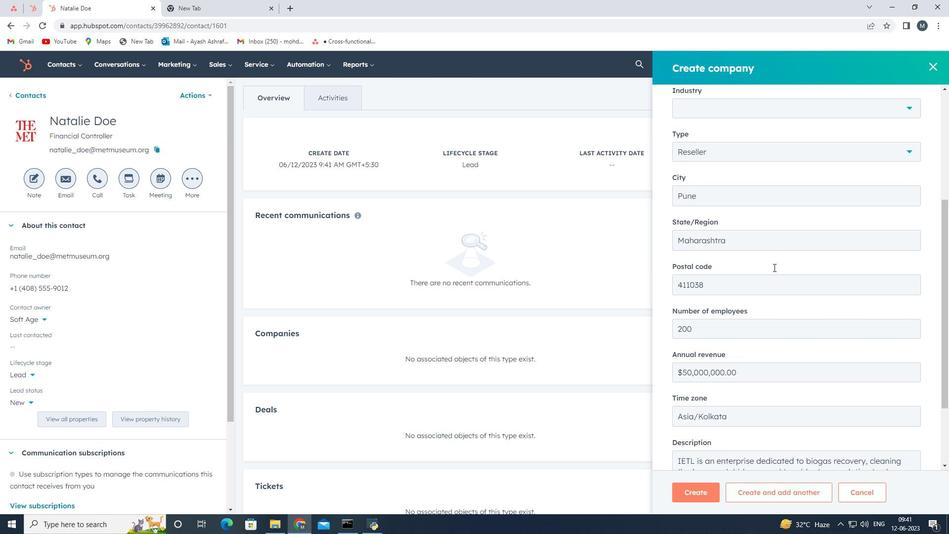 
Action: Mouse scrolled (773, 267) with delta (0, 0)
Screenshot: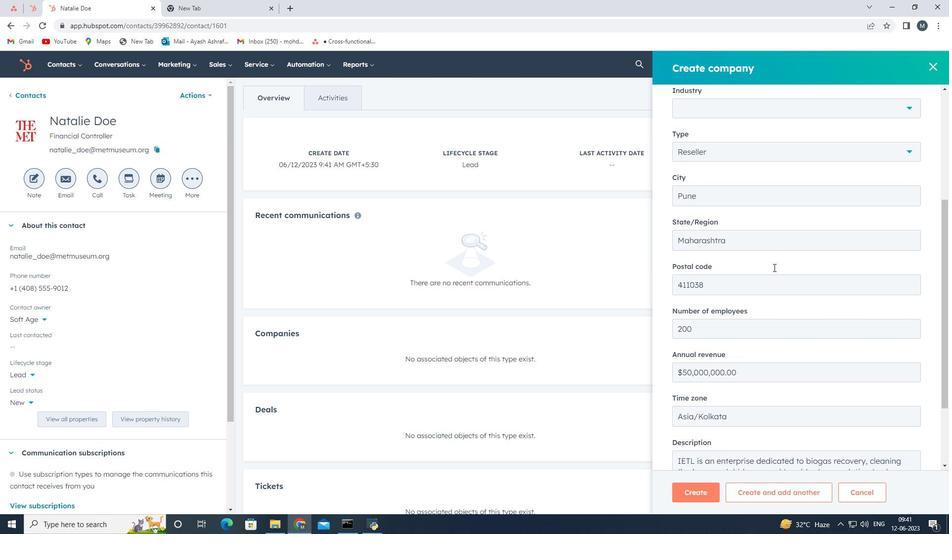 
Action: Mouse moved to (773, 271)
Screenshot: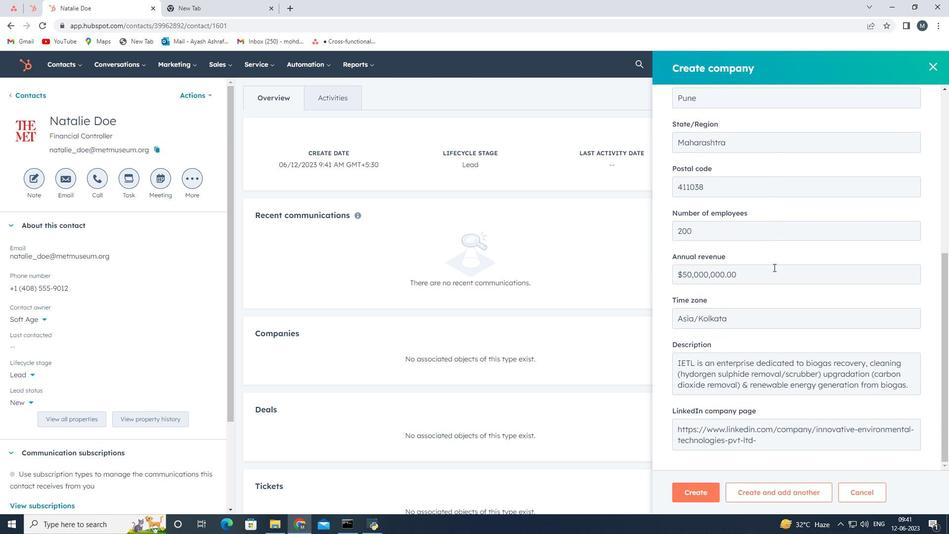 
Action: Mouse scrolled (773, 269) with delta (0, 0)
Screenshot: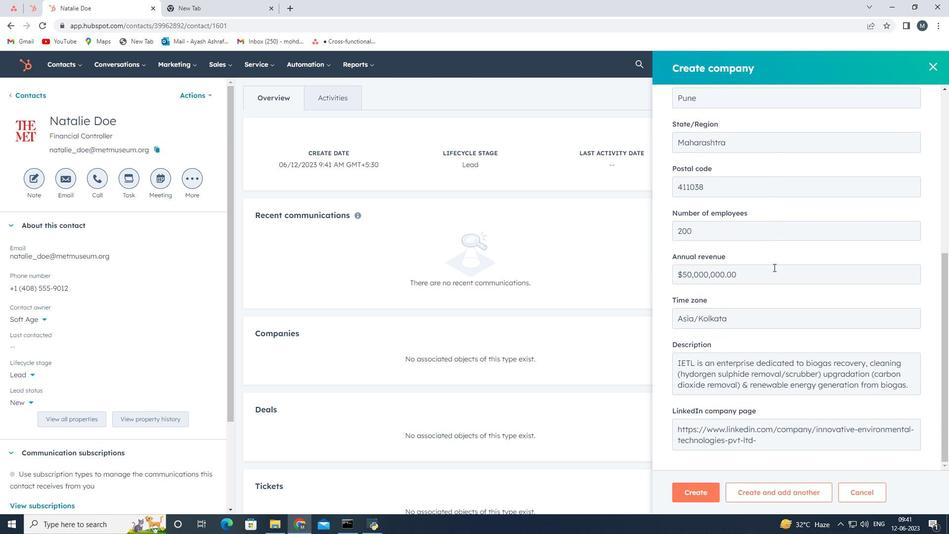 
Action: Mouse moved to (692, 489)
Screenshot: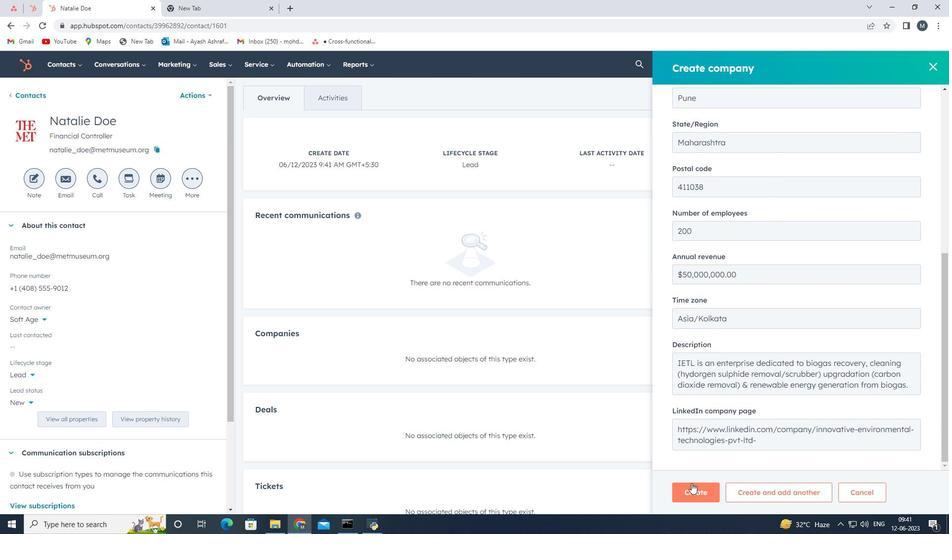 
Action: Mouse pressed left at (692, 489)
Screenshot: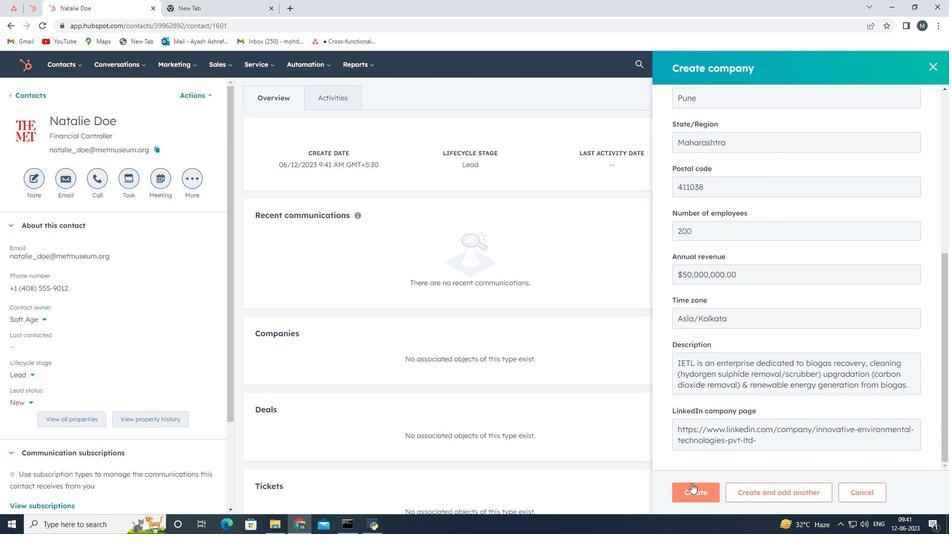 
Action: Mouse moved to (434, 448)
Screenshot: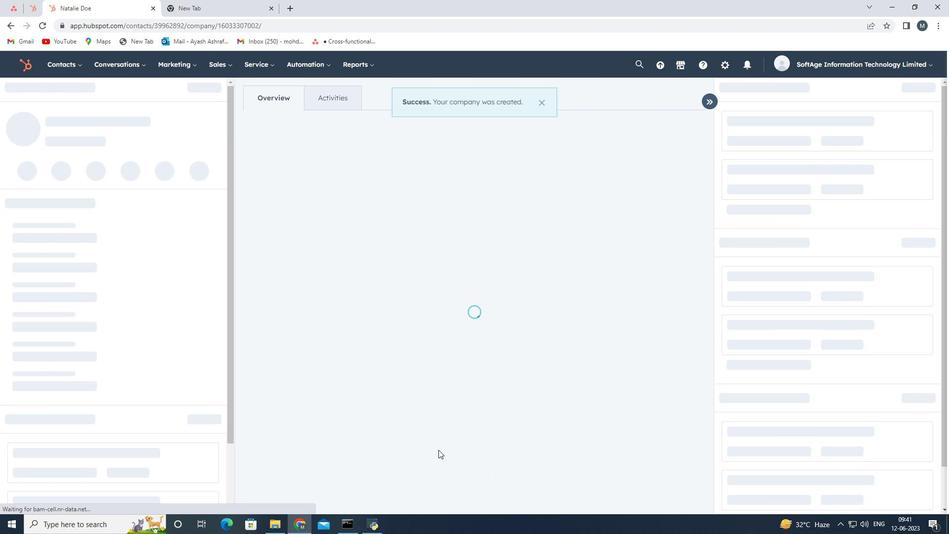 
